Task: Look for space in Lancy, Switzerland from 1st August, 2023 to 5th August, 2023 for 1 adult in price range Rs.6000 to Rs.15000. Place can be entire place with 1  bedroom having 1 bed and 1 bathroom. Property type can be house, flat, guest house. Amenities needed are: wifi. Booking option can be shelf check-in. Required host language is English.
Action: Mouse moved to (480, 104)
Screenshot: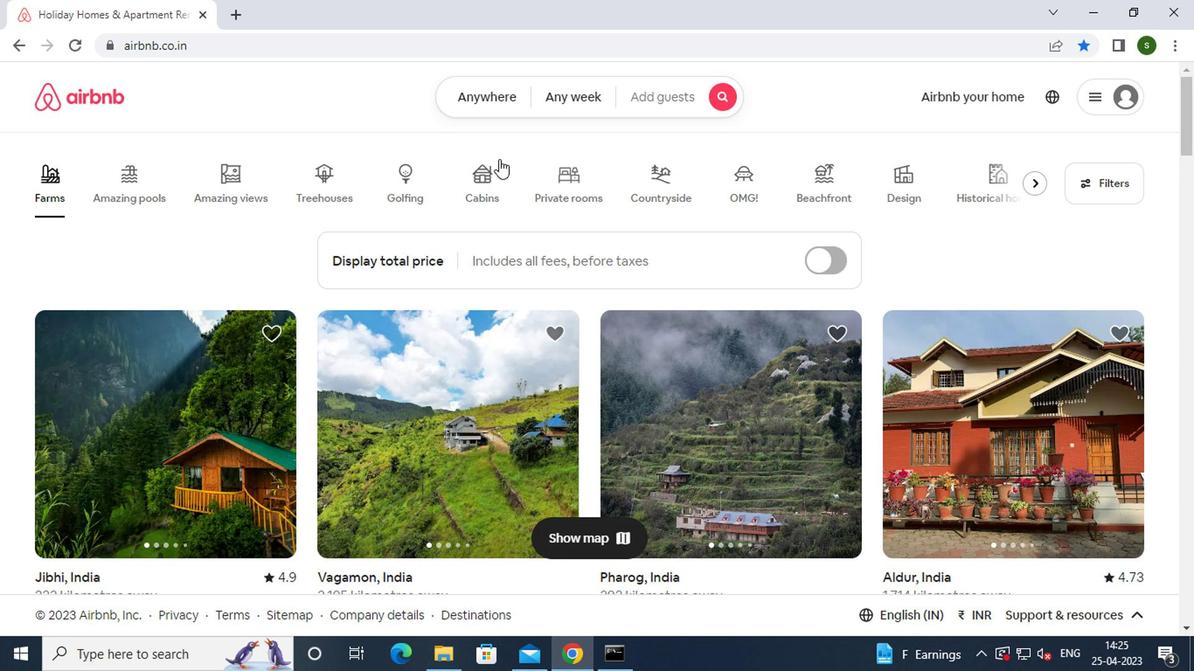 
Action: Mouse pressed left at (480, 104)
Screenshot: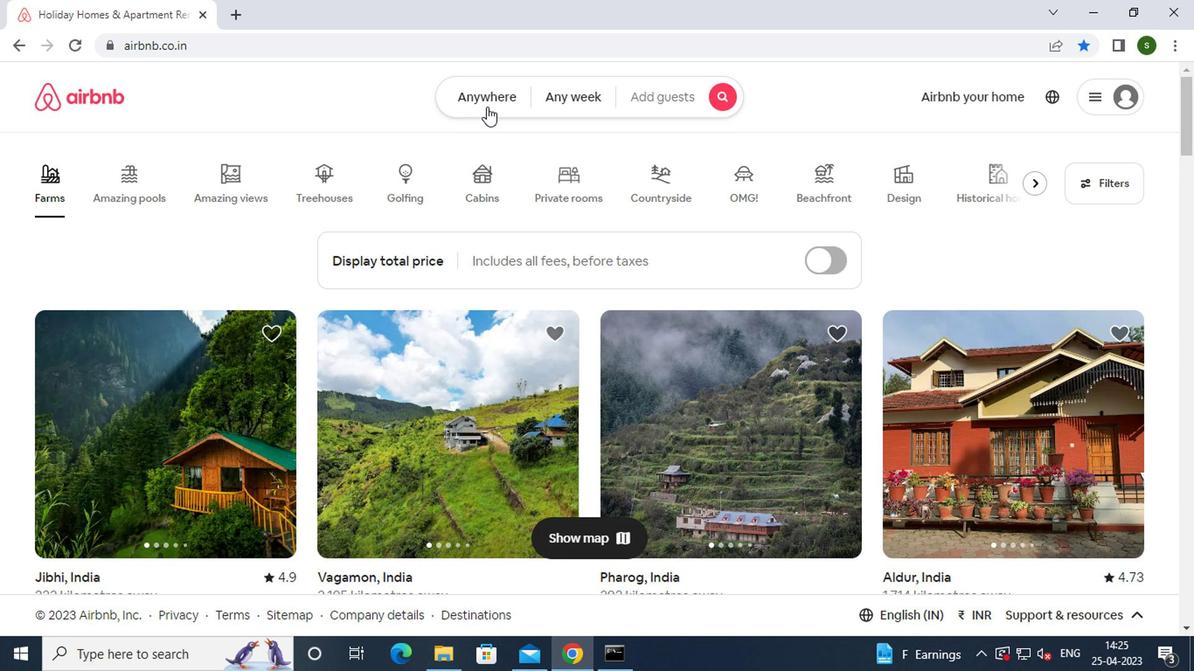 
Action: Mouse moved to (375, 164)
Screenshot: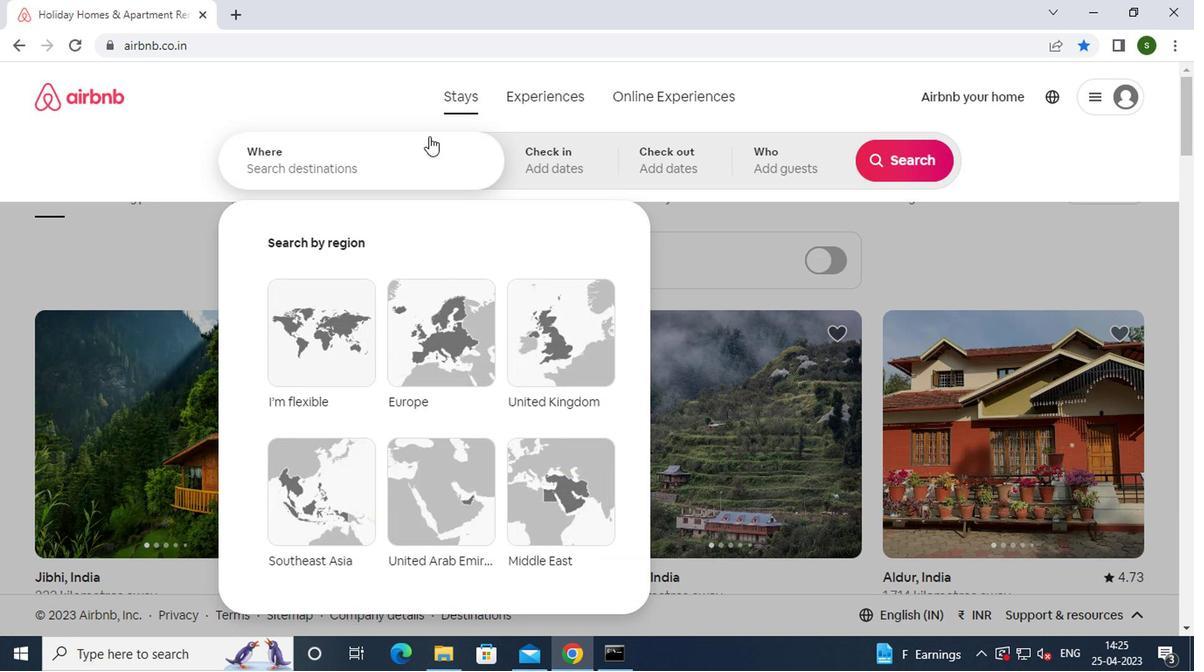 
Action: Mouse pressed left at (375, 164)
Screenshot: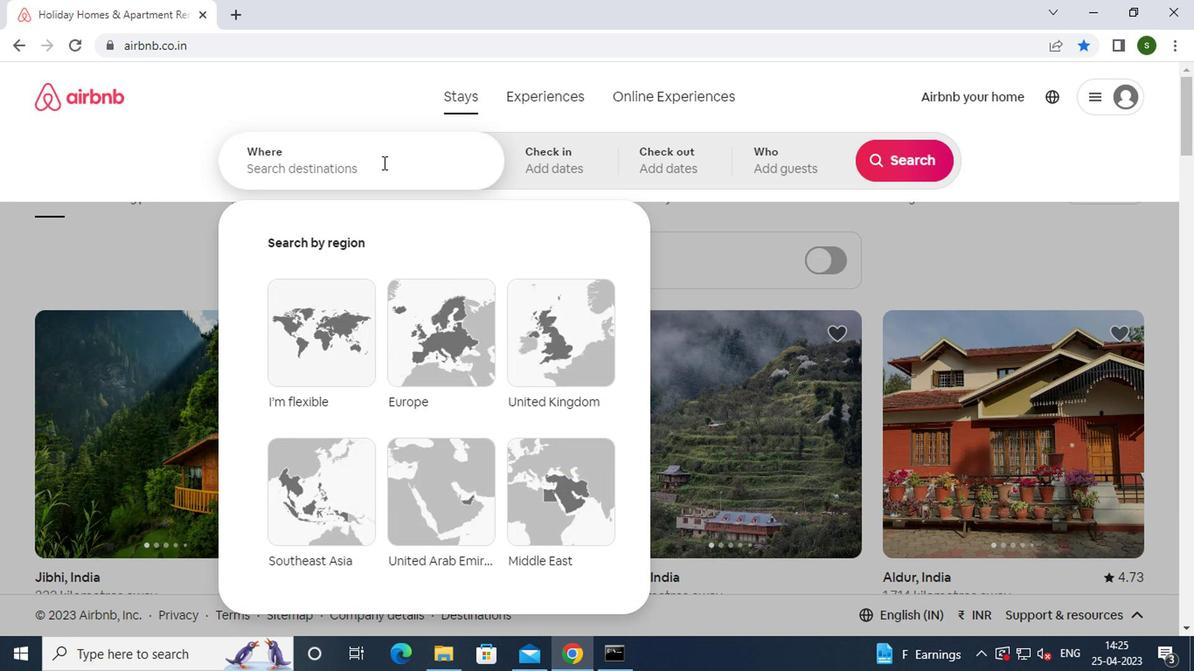 
Action: Key pressed l<Key.caps_lock>ancy,<Key.space><Key.caps_lock>s<Key.caps_lock>witzerland<Key.enter>
Screenshot: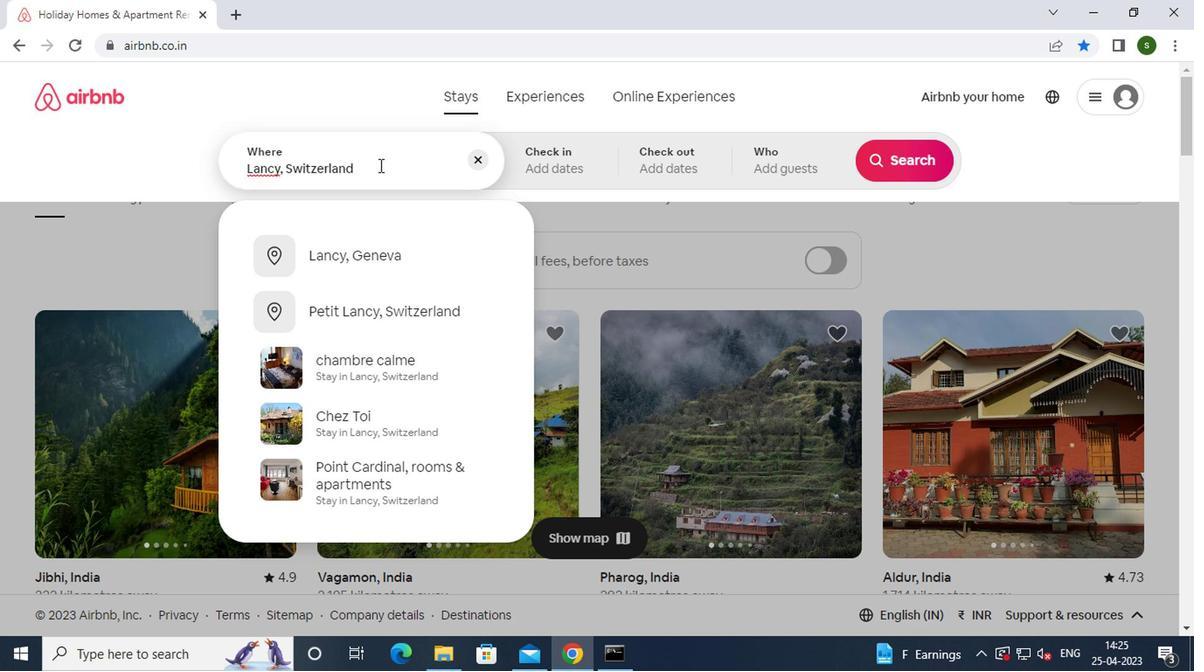 
Action: Mouse moved to (896, 309)
Screenshot: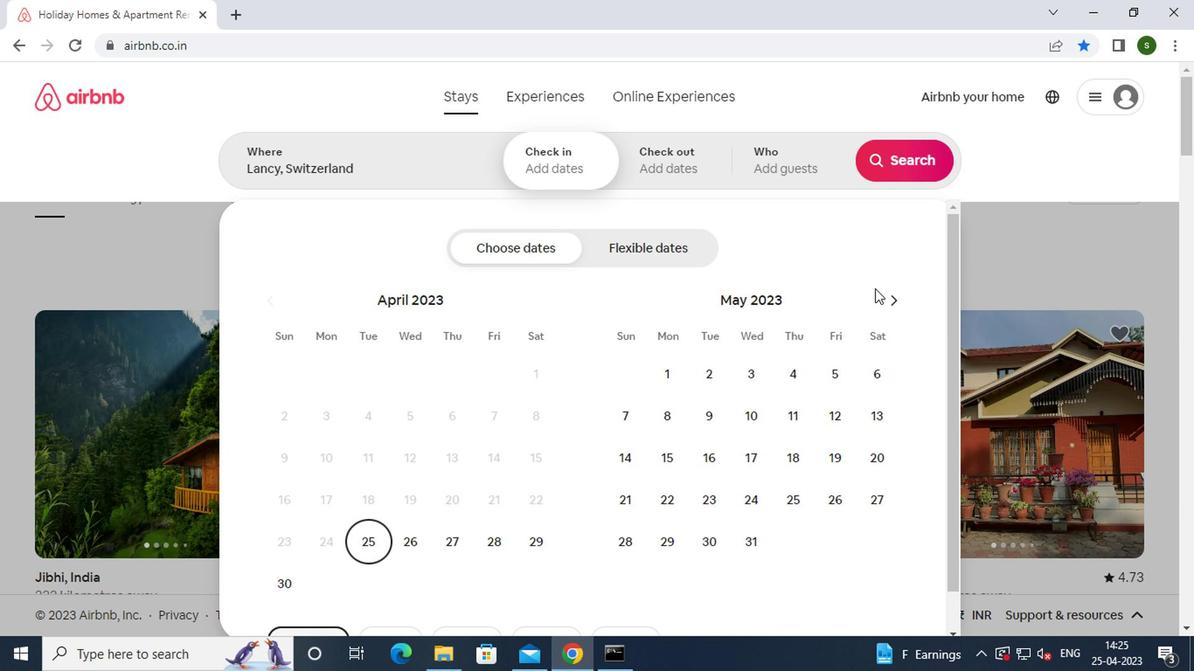 
Action: Mouse pressed left at (896, 309)
Screenshot: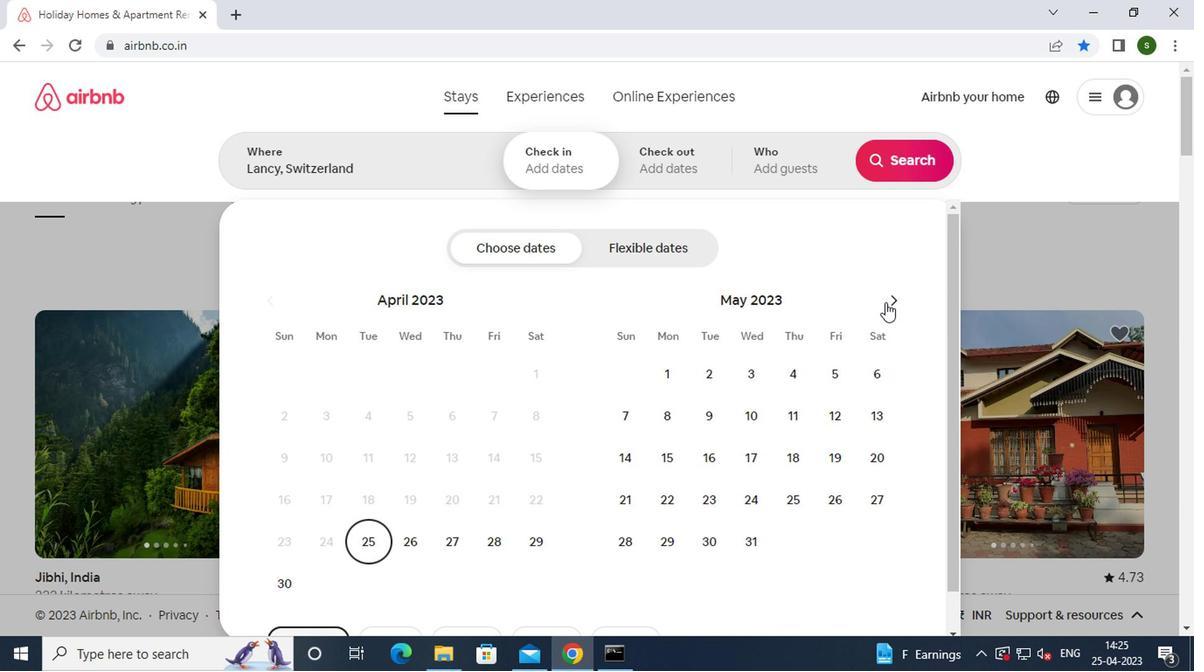 
Action: Mouse moved to (896, 306)
Screenshot: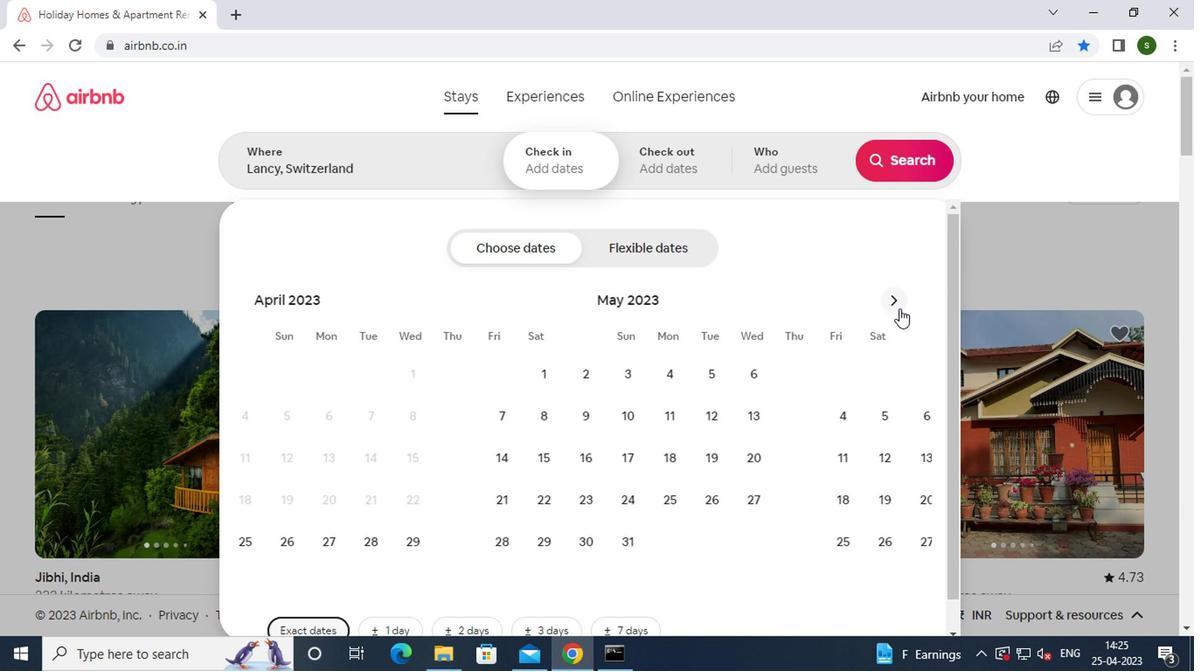 
Action: Mouse pressed left at (896, 306)
Screenshot: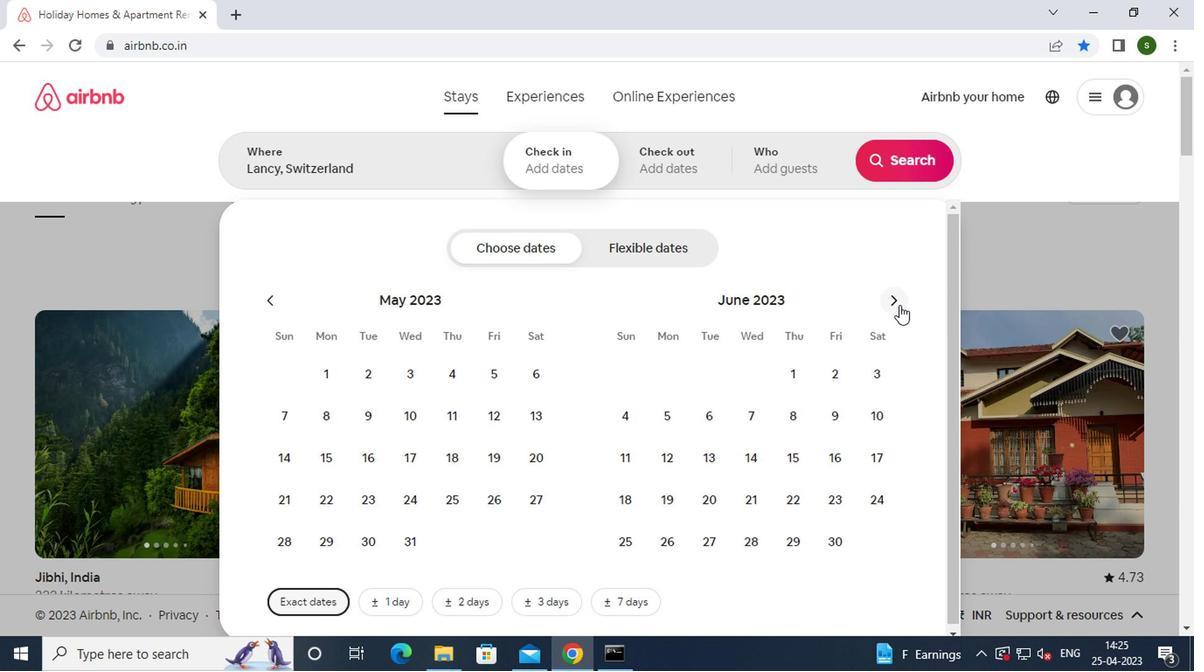 
Action: Mouse pressed left at (896, 306)
Screenshot: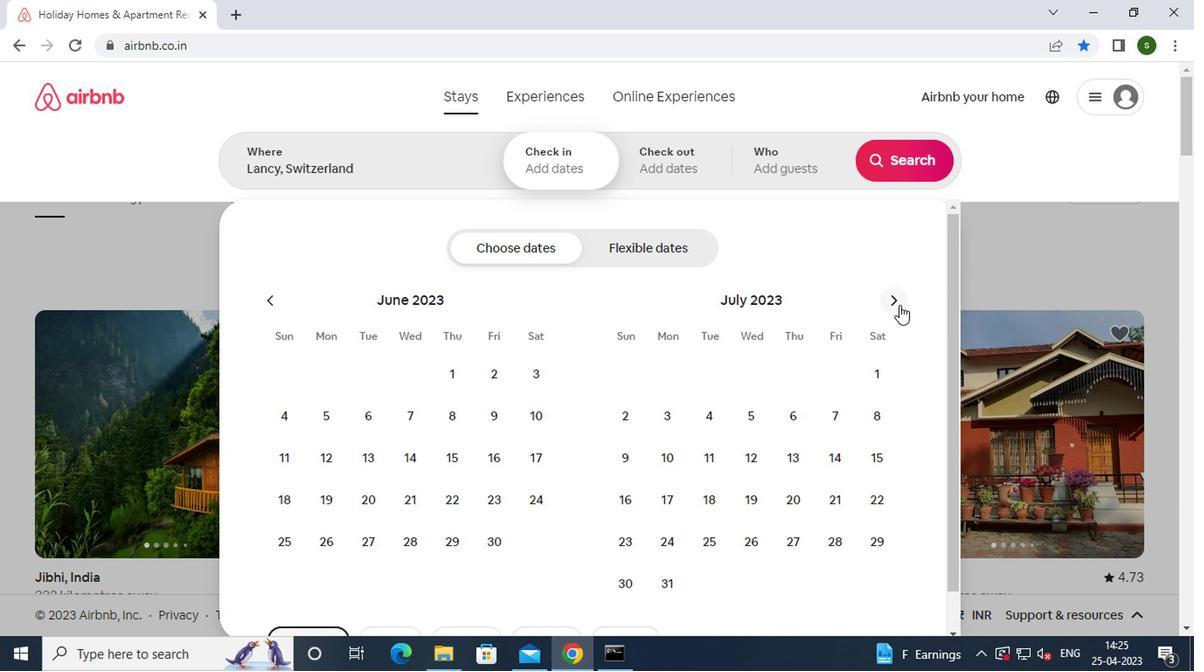 
Action: Mouse moved to (717, 373)
Screenshot: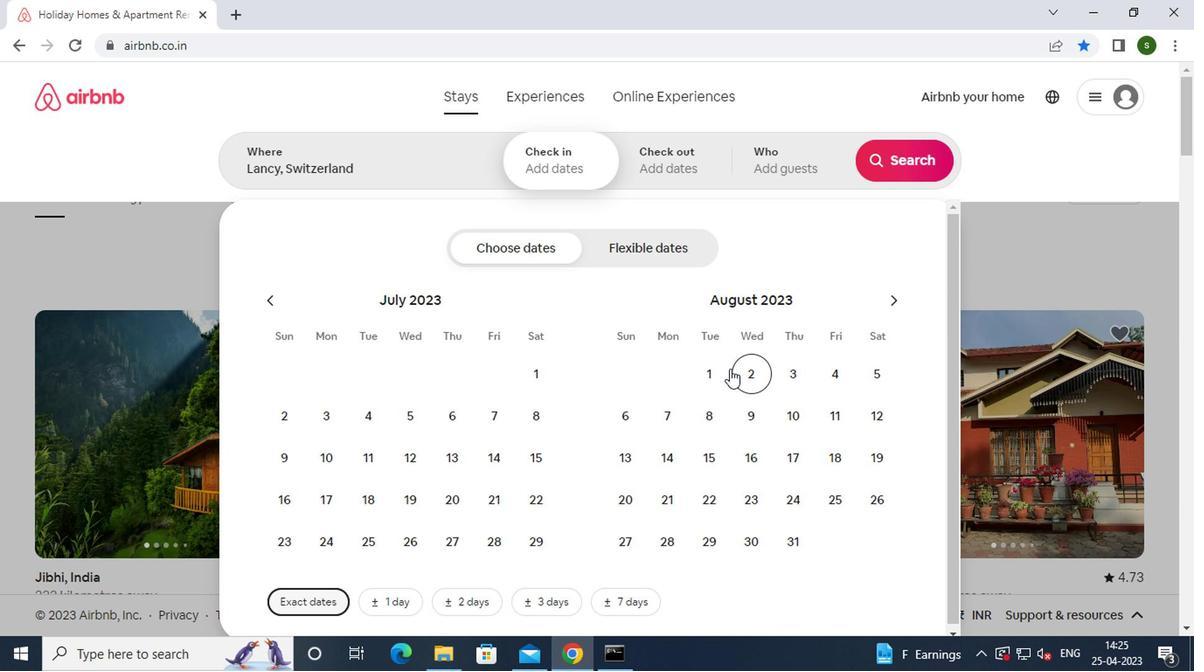 
Action: Mouse pressed left at (717, 373)
Screenshot: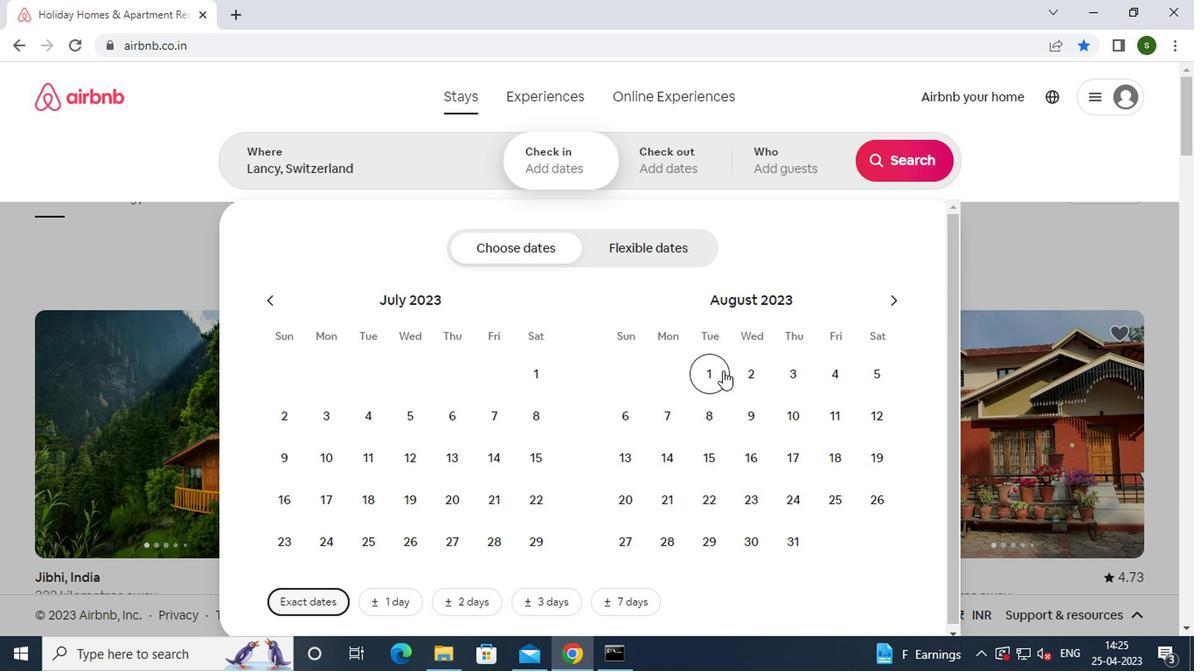 
Action: Mouse moved to (886, 375)
Screenshot: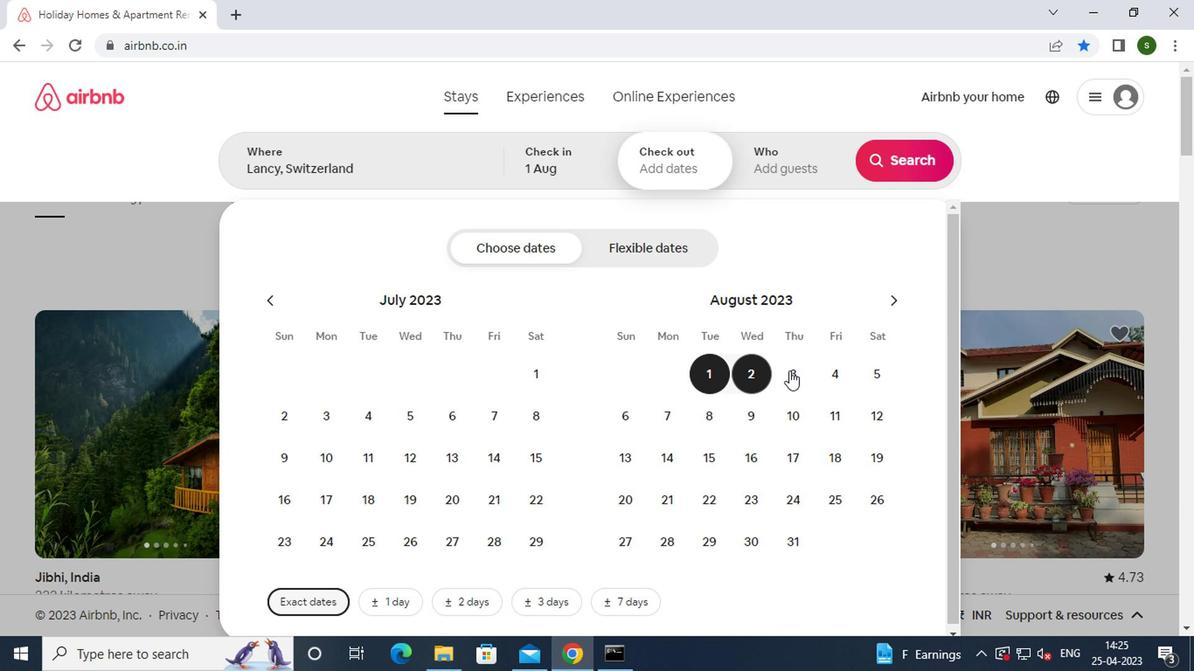 
Action: Mouse pressed left at (886, 375)
Screenshot: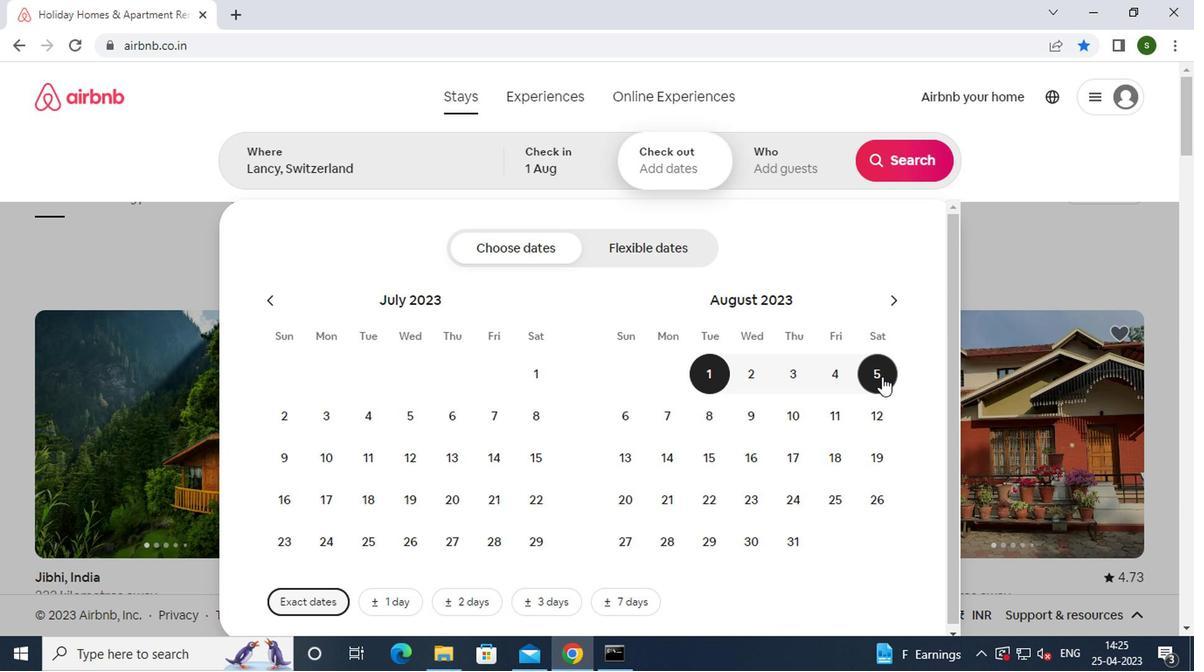 
Action: Mouse moved to (805, 175)
Screenshot: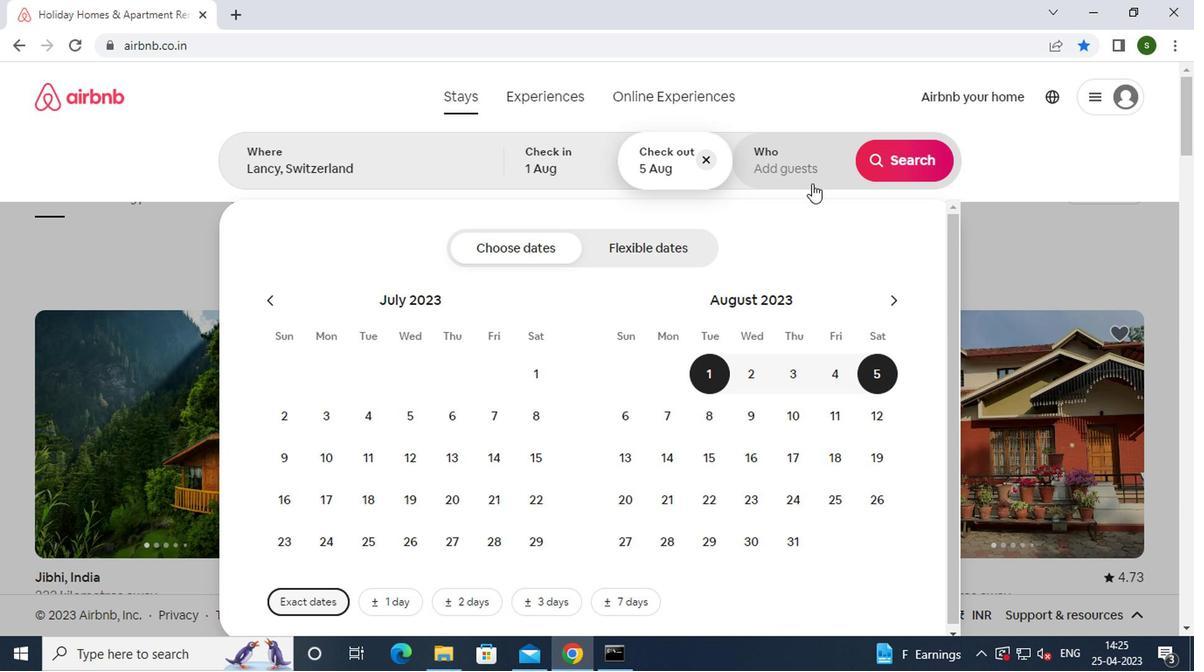 
Action: Mouse pressed left at (805, 175)
Screenshot: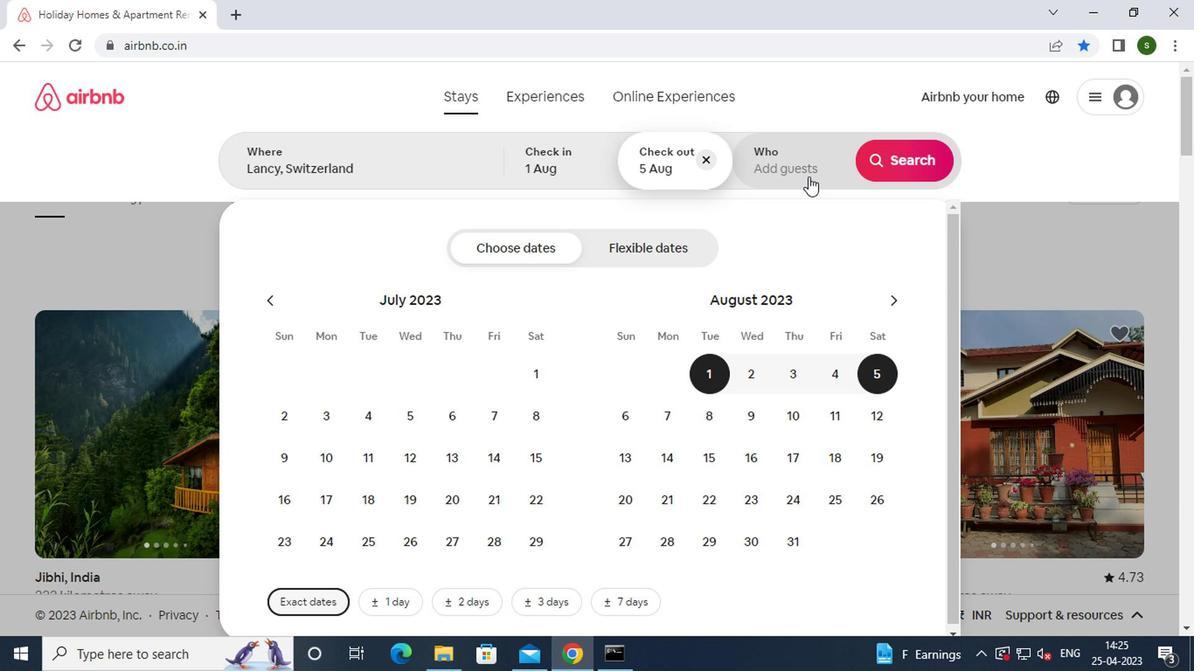 
Action: Mouse moved to (901, 251)
Screenshot: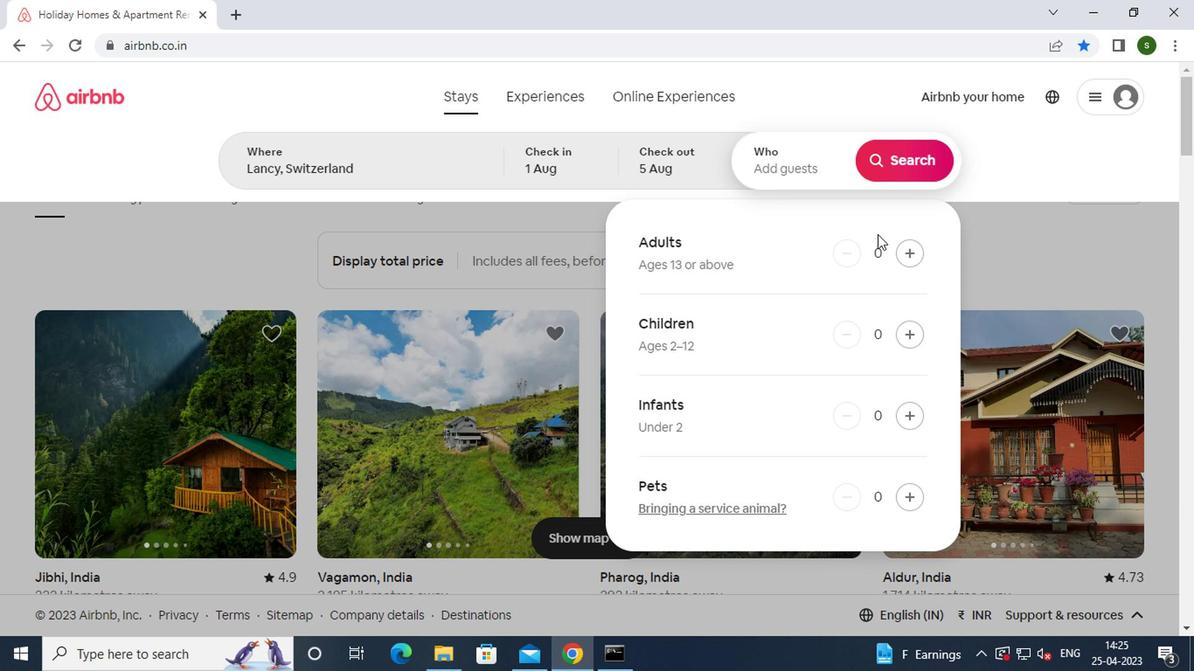 
Action: Mouse pressed left at (901, 251)
Screenshot: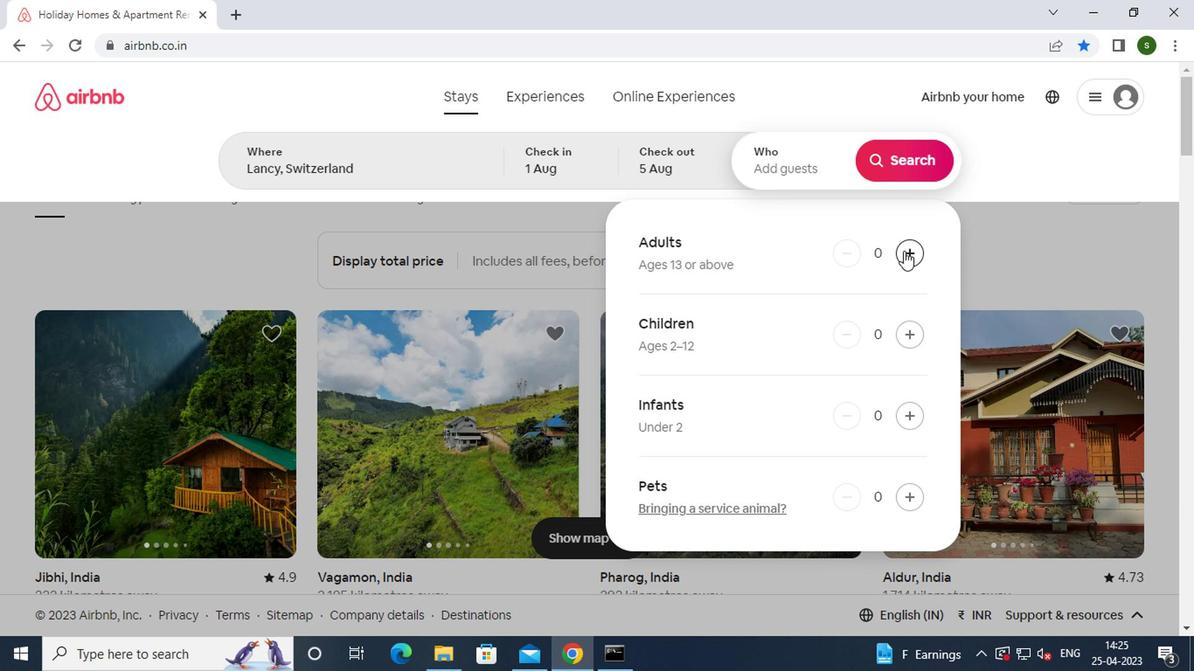 
Action: Mouse moved to (893, 166)
Screenshot: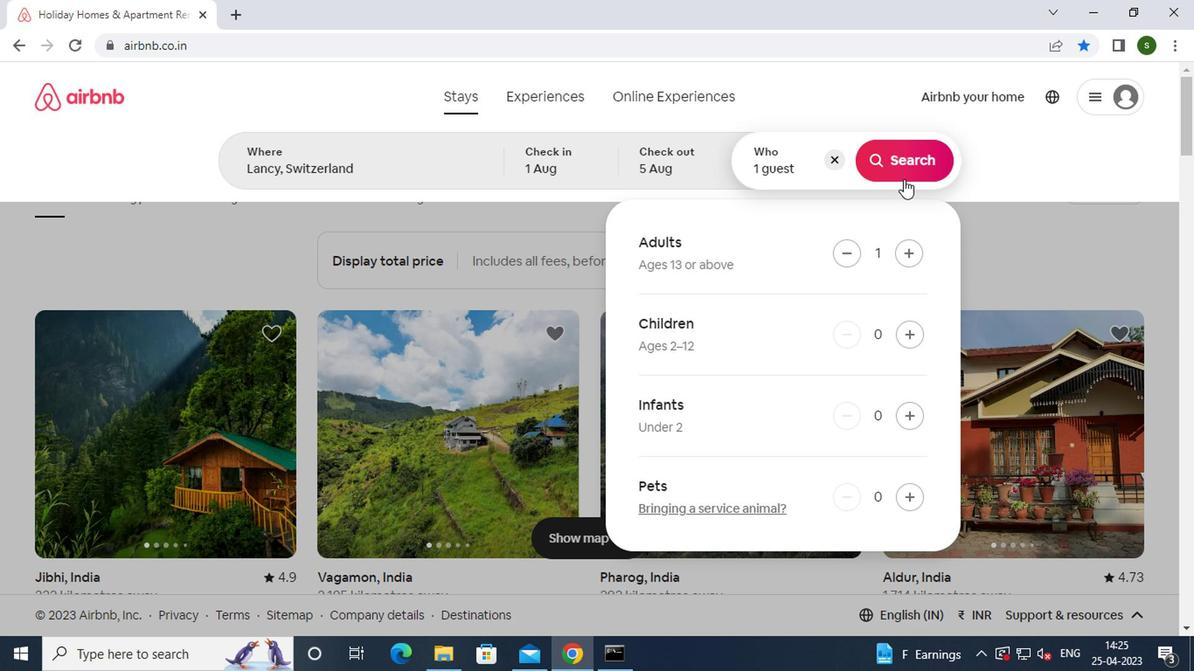 
Action: Mouse pressed left at (893, 166)
Screenshot: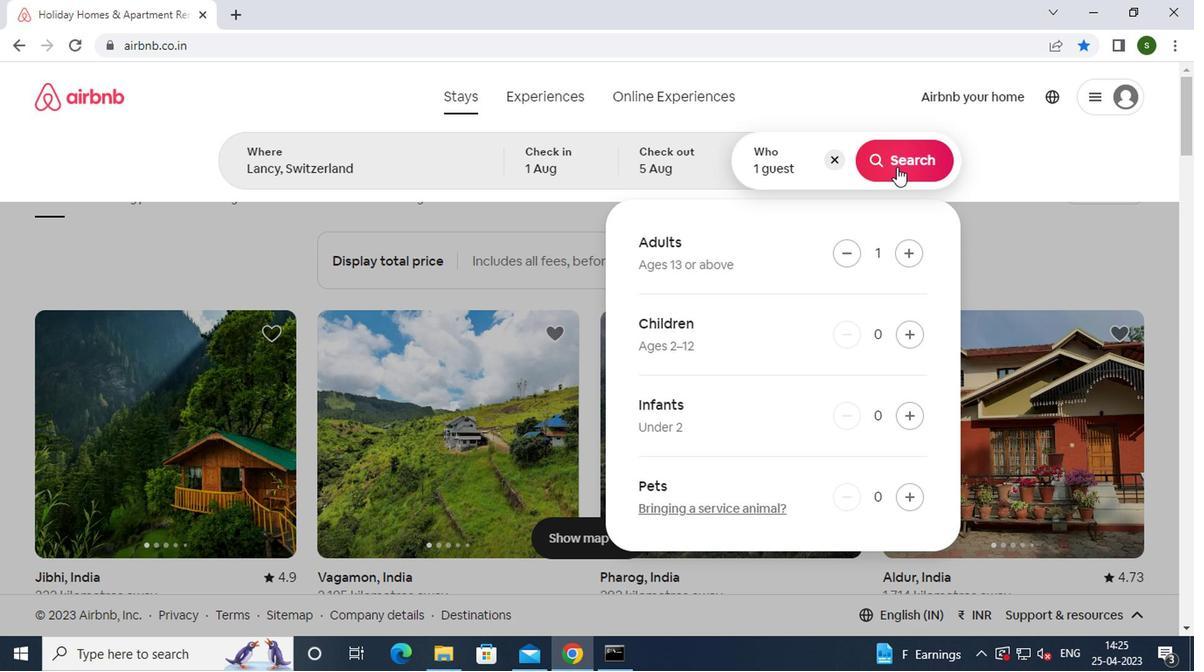 
Action: Mouse moved to (1109, 159)
Screenshot: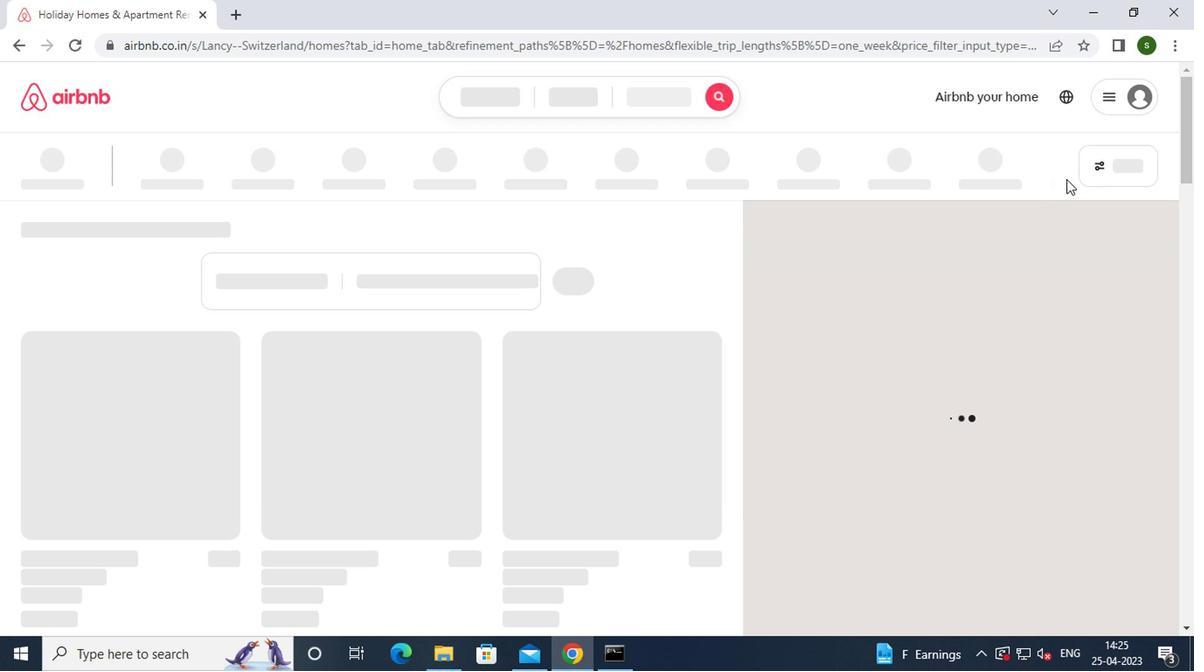 
Action: Mouse pressed left at (1109, 159)
Screenshot: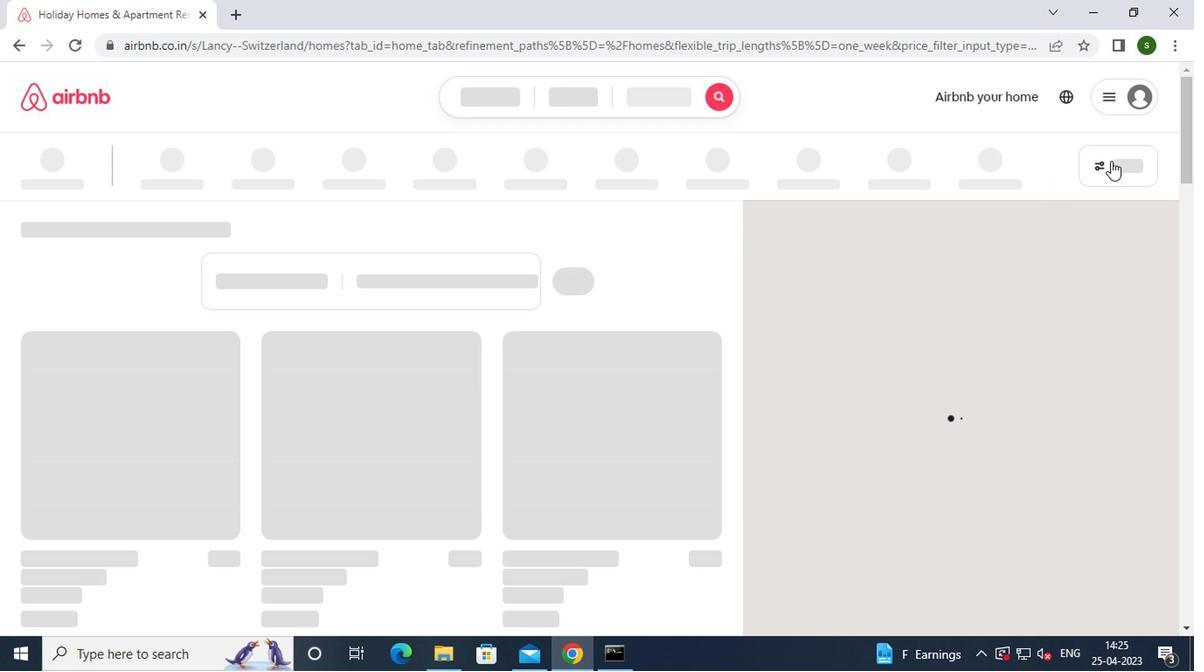 
Action: Mouse moved to (1117, 159)
Screenshot: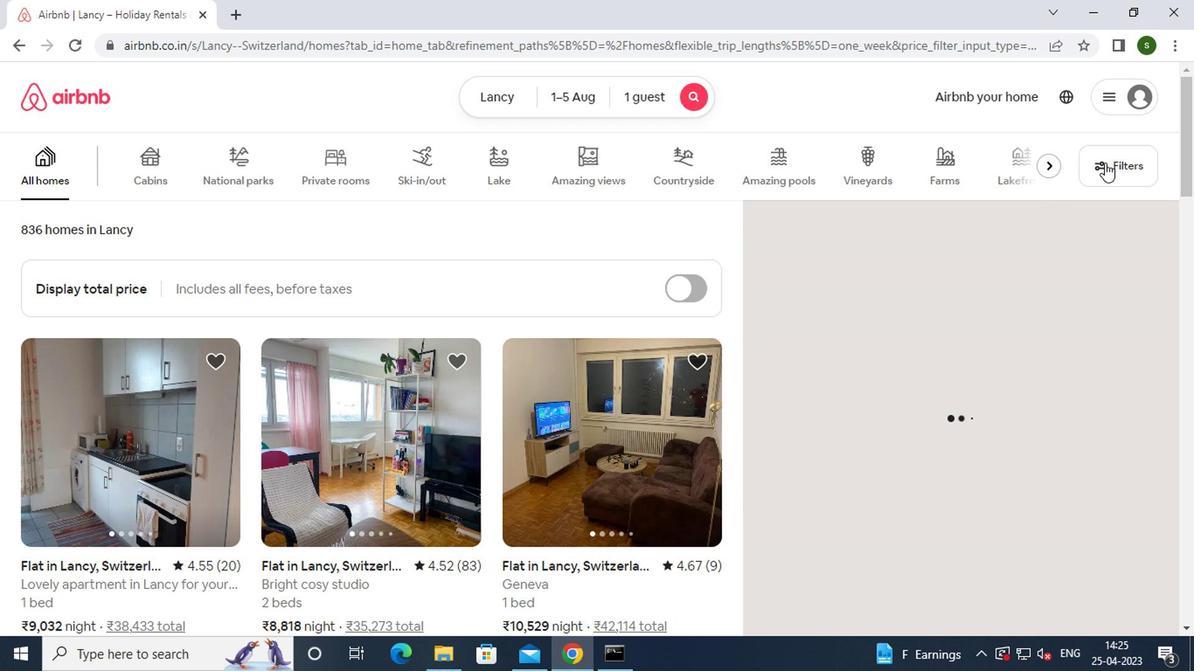 
Action: Mouse pressed left at (1117, 159)
Screenshot: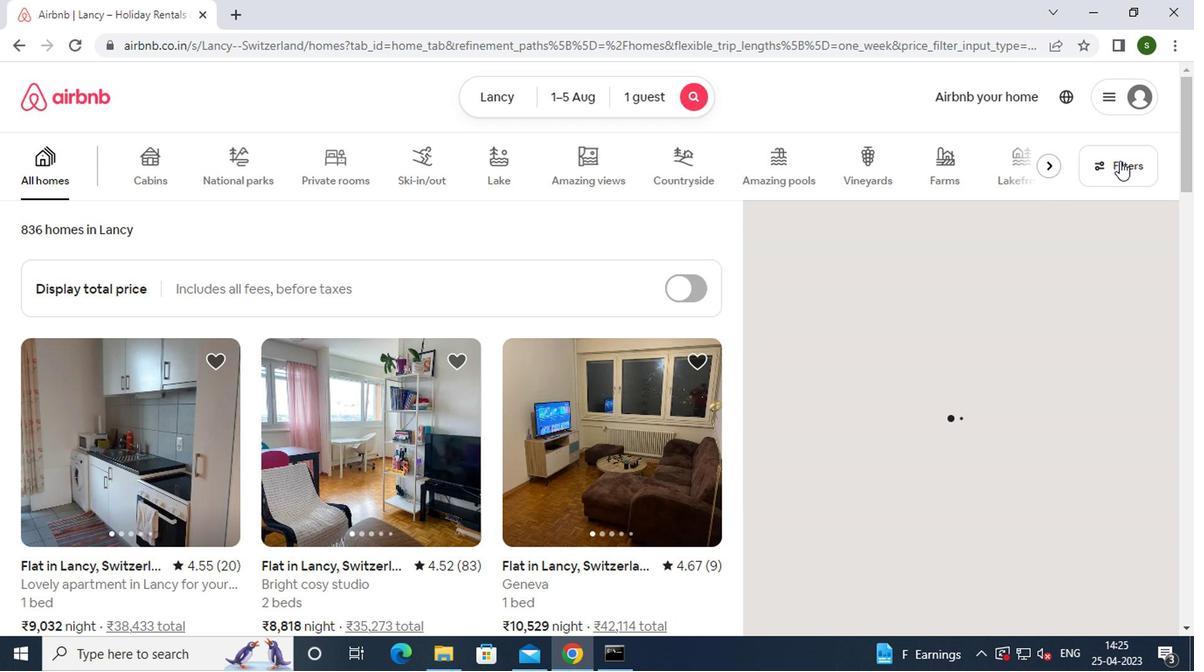 
Action: Mouse moved to (481, 383)
Screenshot: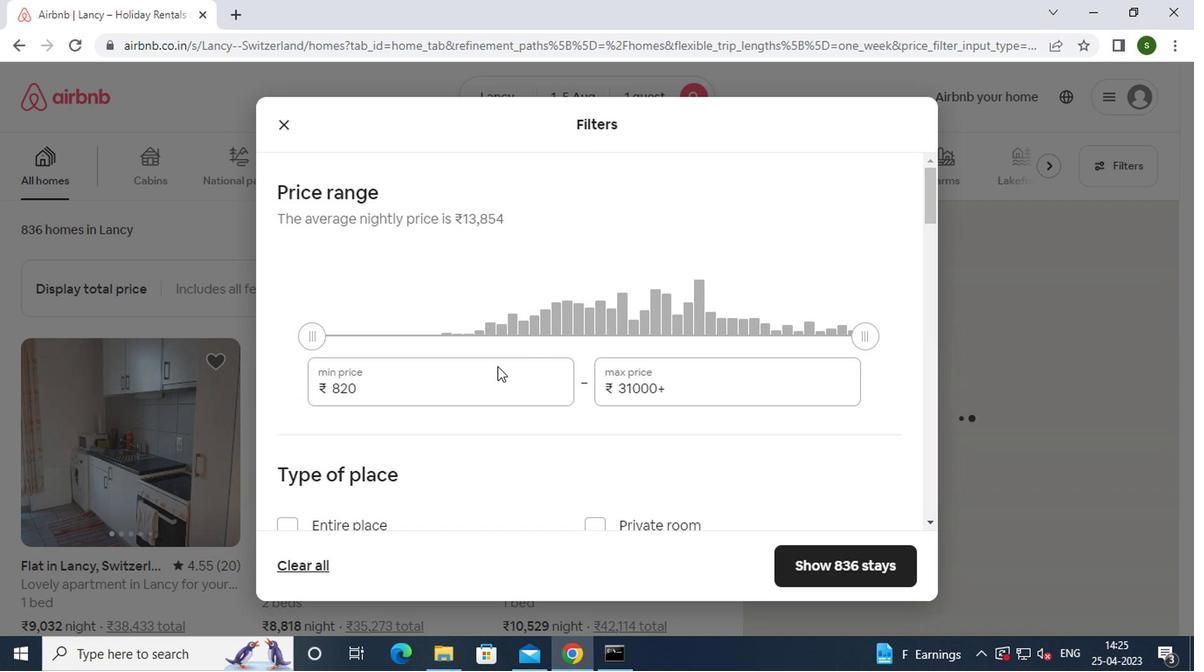 
Action: Mouse pressed left at (481, 383)
Screenshot: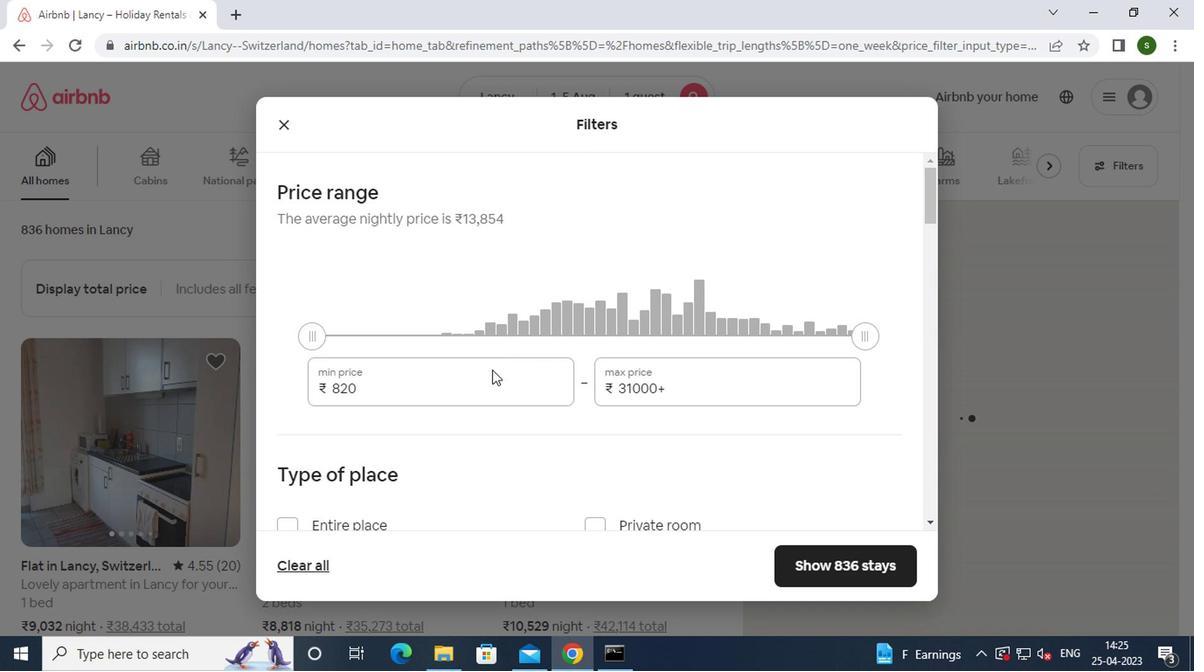
Action: Key pressed <Key.backspace><Key.backspace><Key.backspace><Key.backspace><Key.backspace><Key.backspace><Key.backspace><Key.backspace><Key.backspace><Key.backspace><Key.backspace><Key.backspace>6000
Screenshot: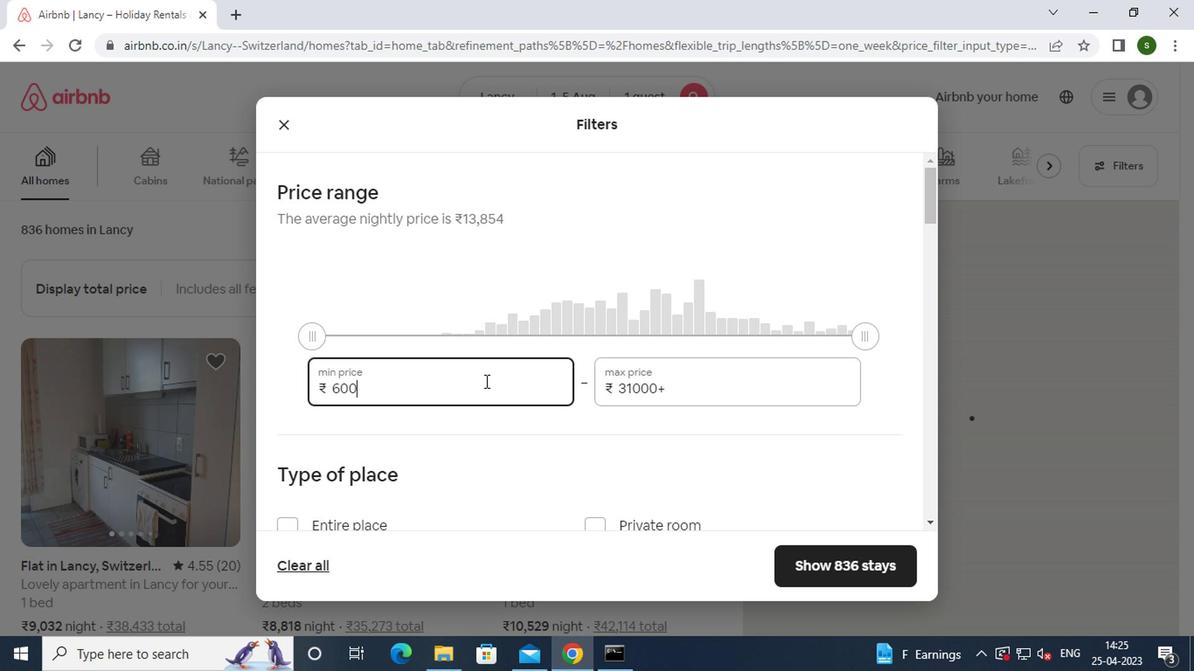 
Action: Mouse moved to (687, 391)
Screenshot: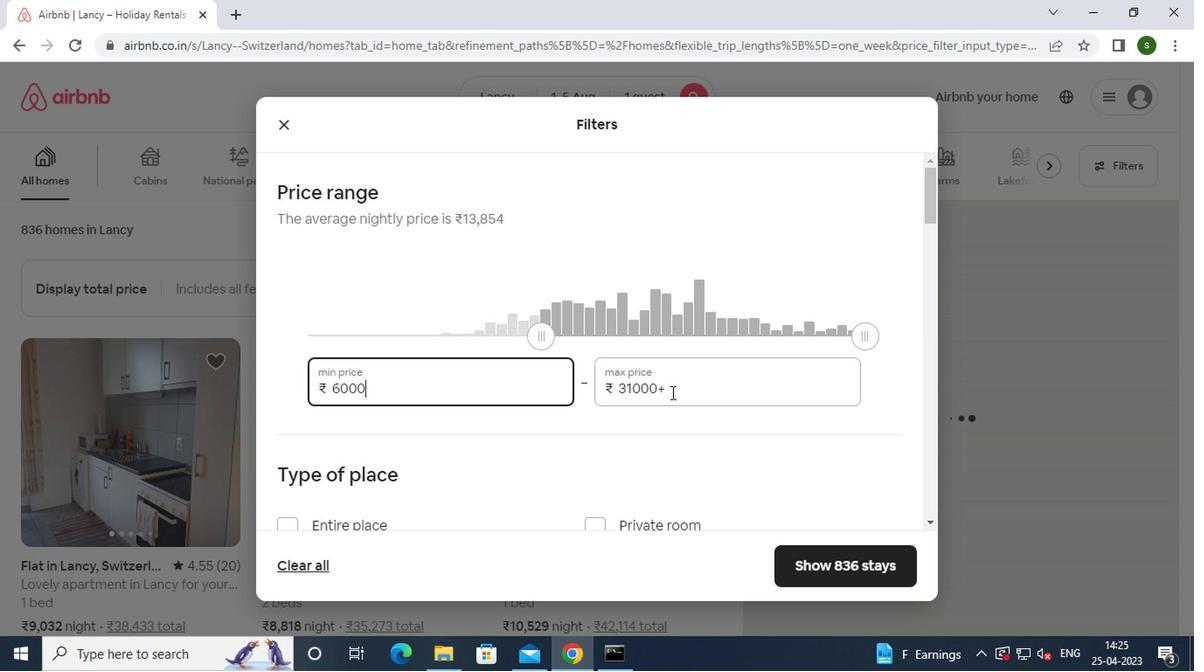 
Action: Mouse pressed left at (687, 391)
Screenshot: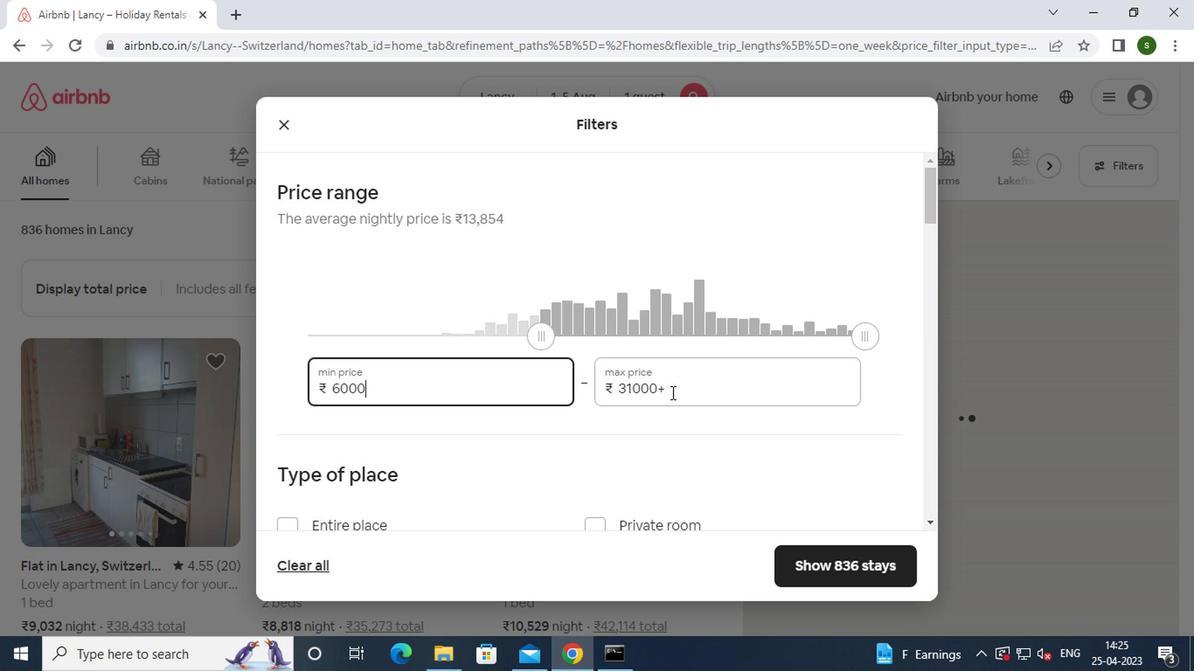 
Action: Key pressed <Key.backspace><Key.backspace><Key.backspace><Key.backspace><Key.backspace><Key.backspace><Key.backspace><Key.backspace><Key.backspace><Key.backspace><Key.backspace><Key.backspace>15000
Screenshot: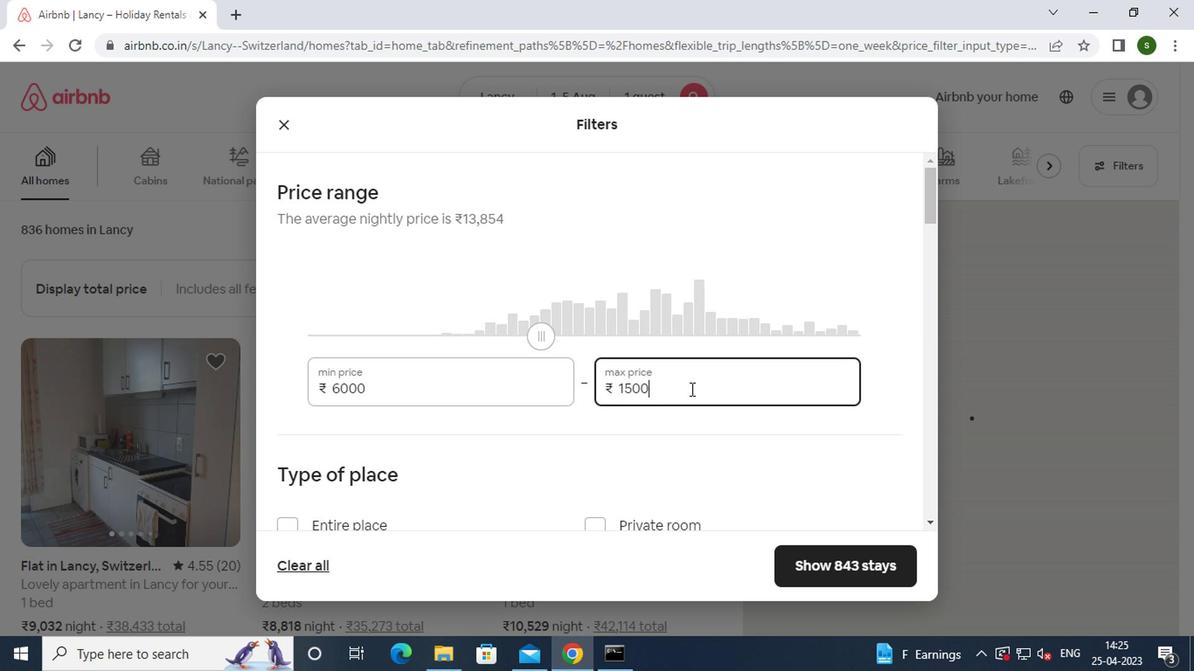 
Action: Mouse moved to (526, 452)
Screenshot: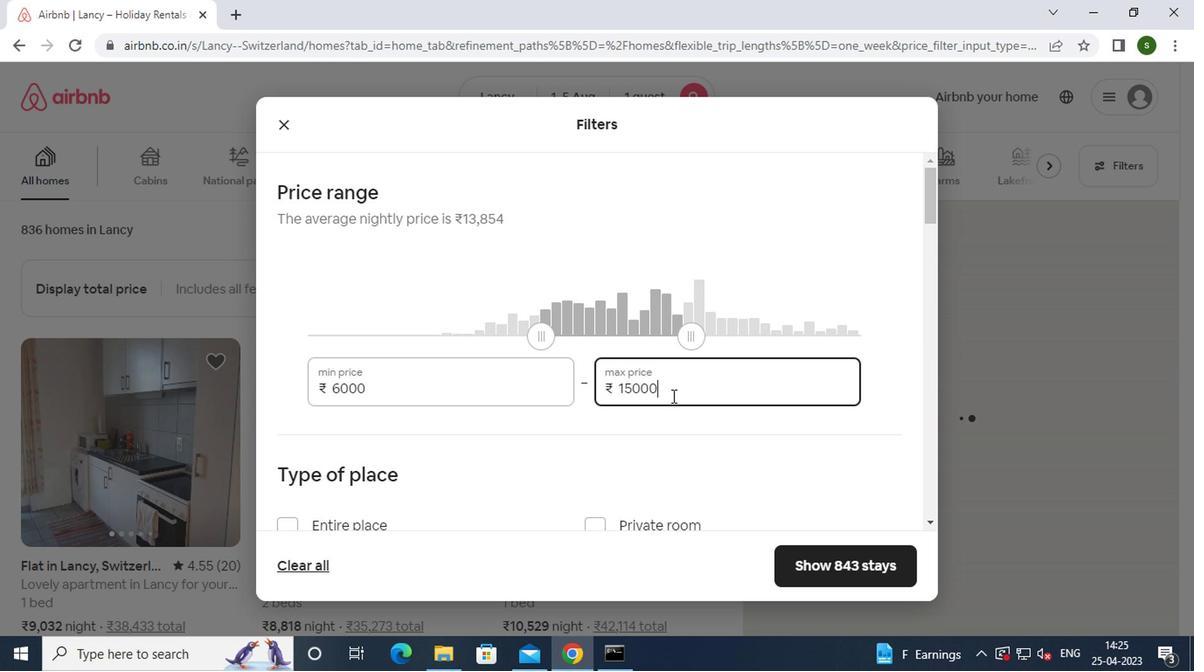 
Action: Mouse scrolled (526, 450) with delta (0, -1)
Screenshot: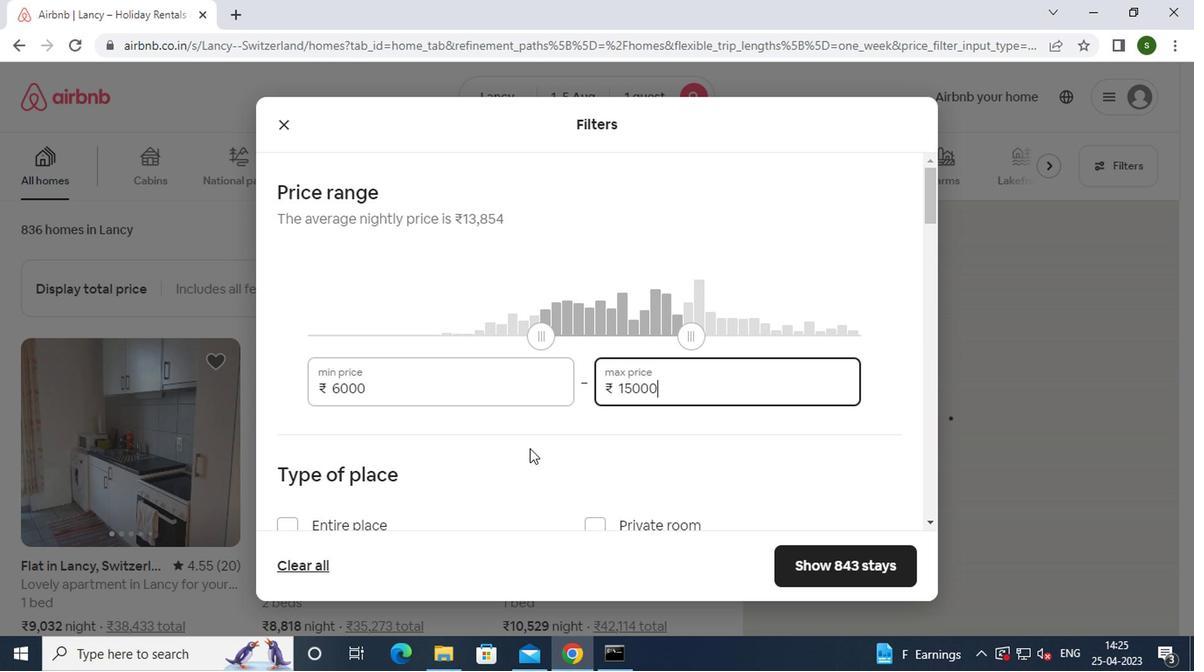 
Action: Mouse scrolled (526, 450) with delta (0, -1)
Screenshot: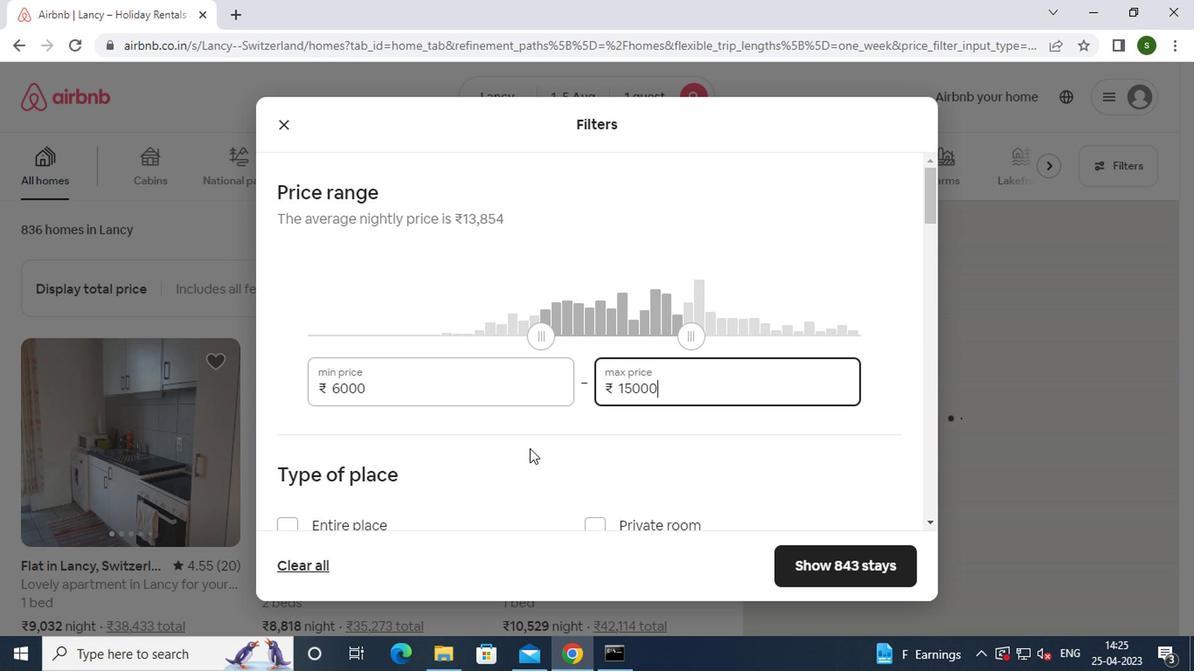 
Action: Mouse scrolled (526, 450) with delta (0, -1)
Screenshot: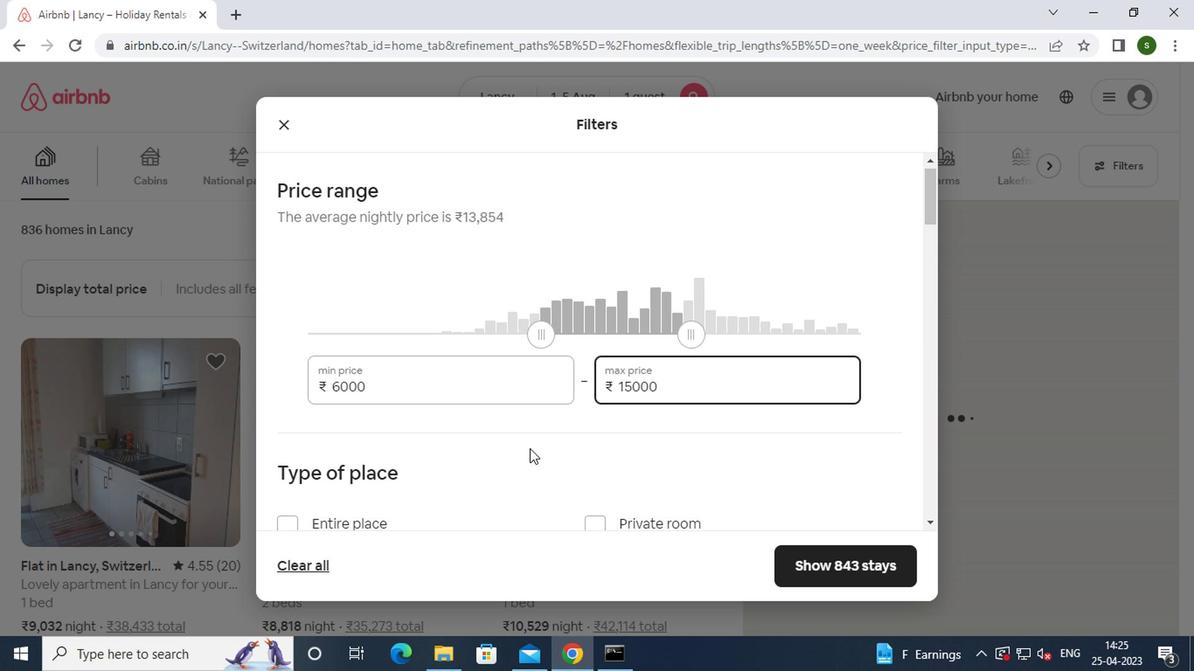 
Action: Mouse moved to (293, 274)
Screenshot: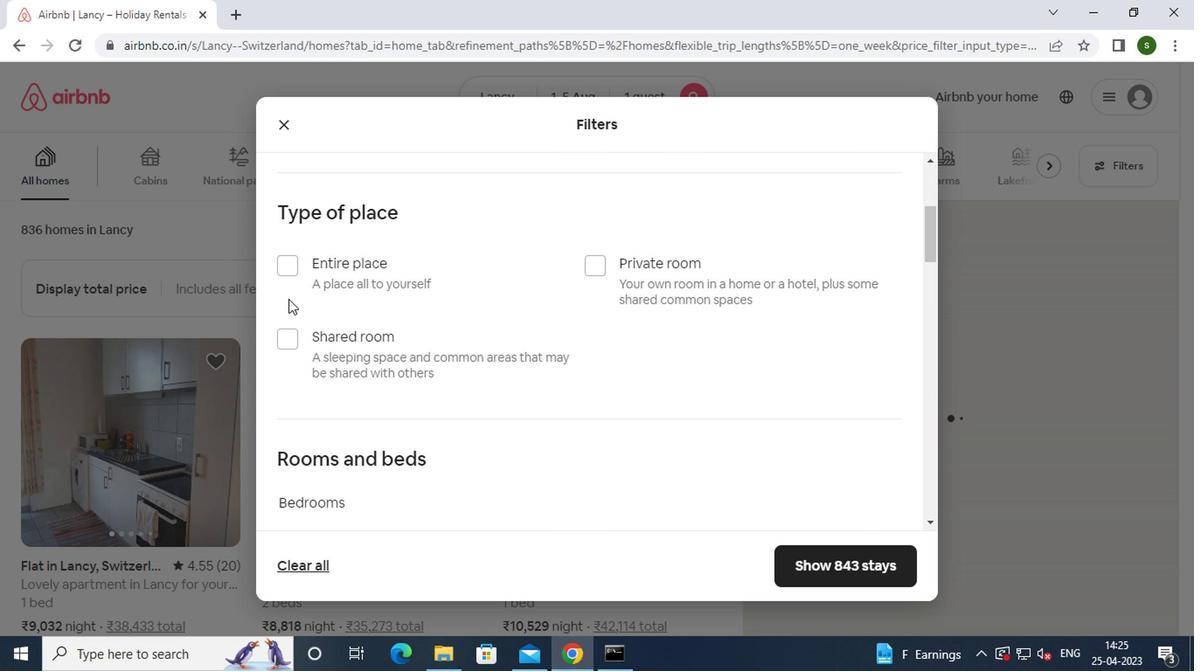 
Action: Mouse pressed left at (293, 274)
Screenshot: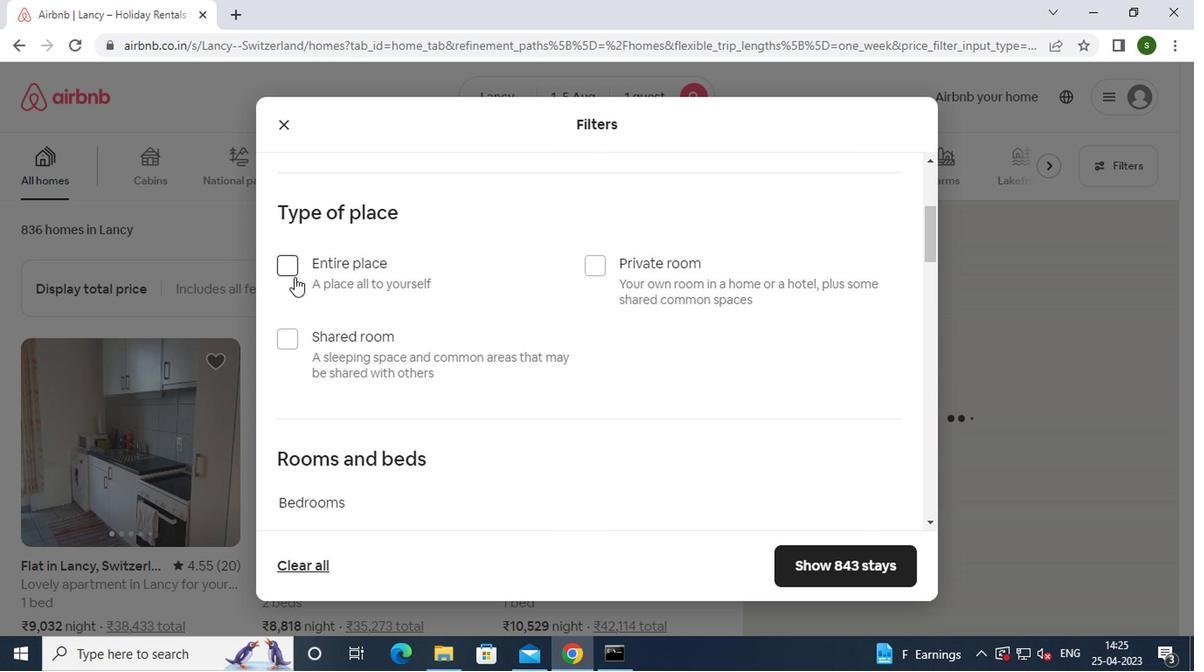 
Action: Mouse moved to (459, 317)
Screenshot: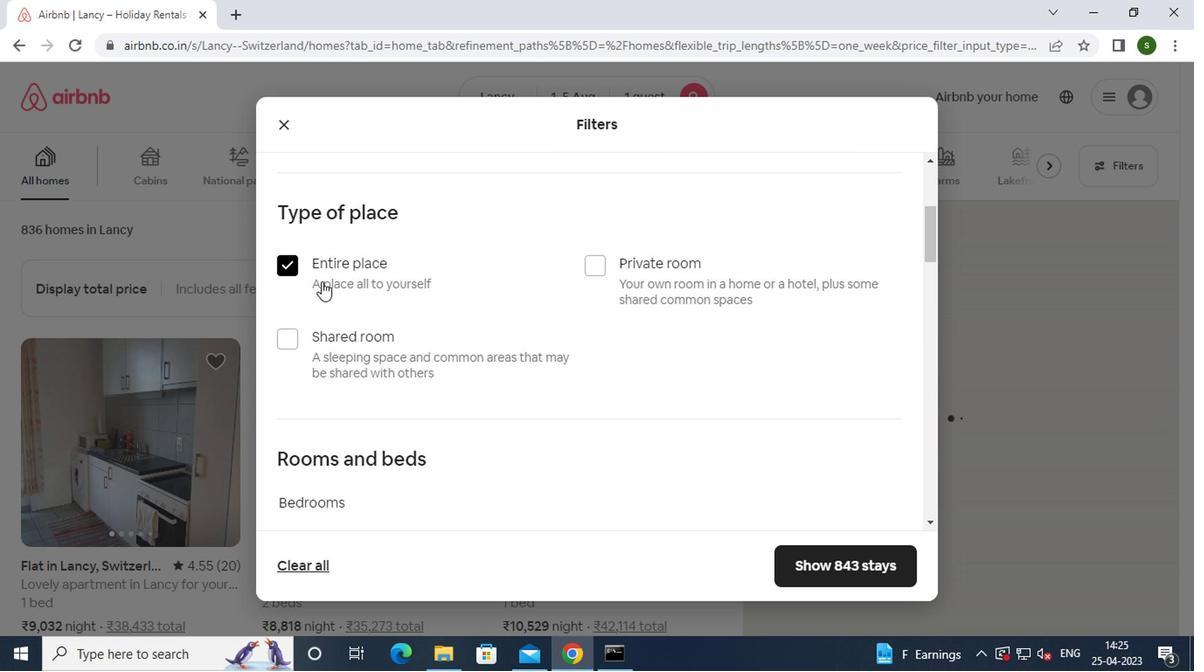 
Action: Mouse scrolled (459, 316) with delta (0, -1)
Screenshot: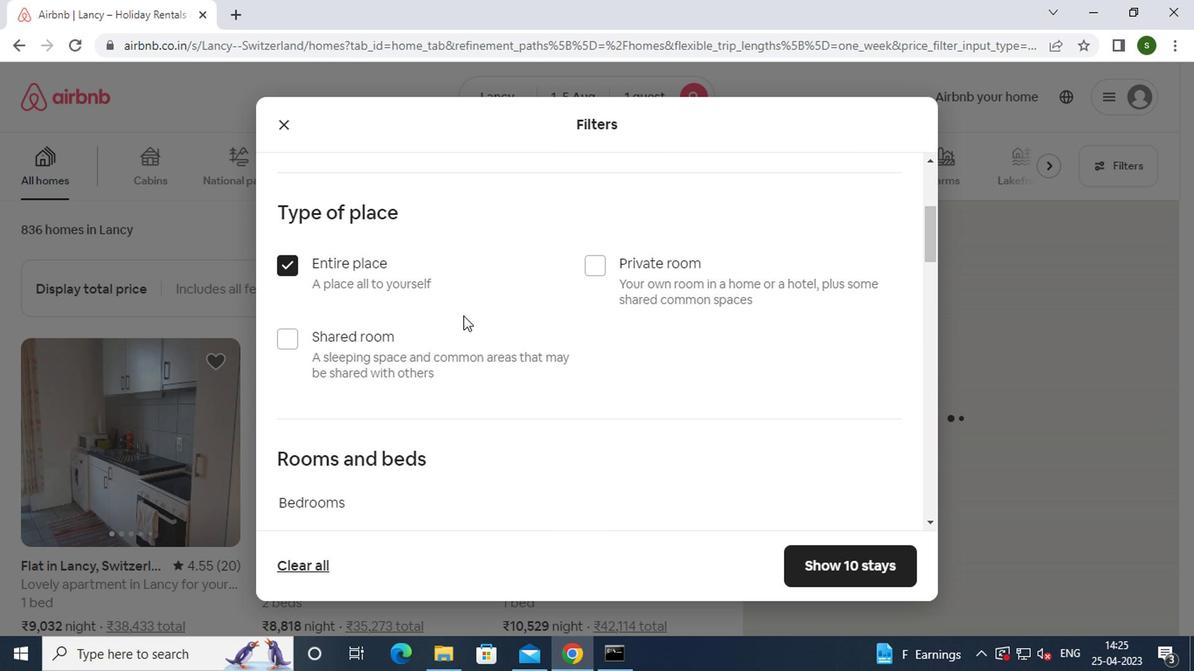 
Action: Mouse scrolled (459, 316) with delta (0, -1)
Screenshot: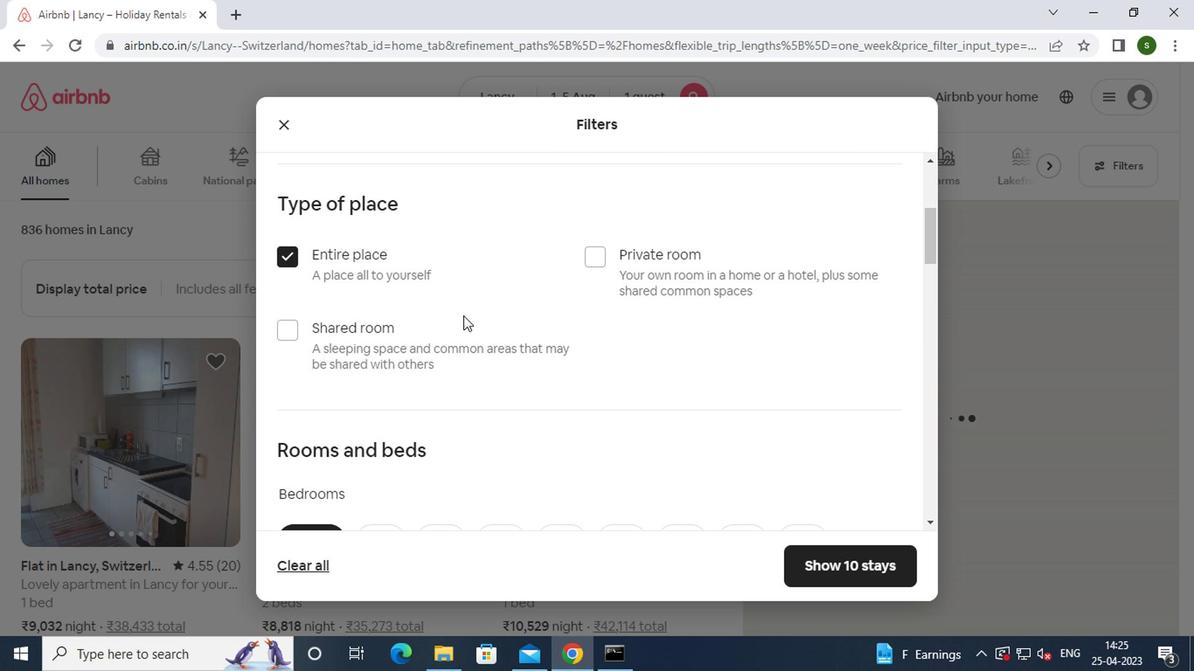 
Action: Mouse scrolled (459, 316) with delta (0, -1)
Screenshot: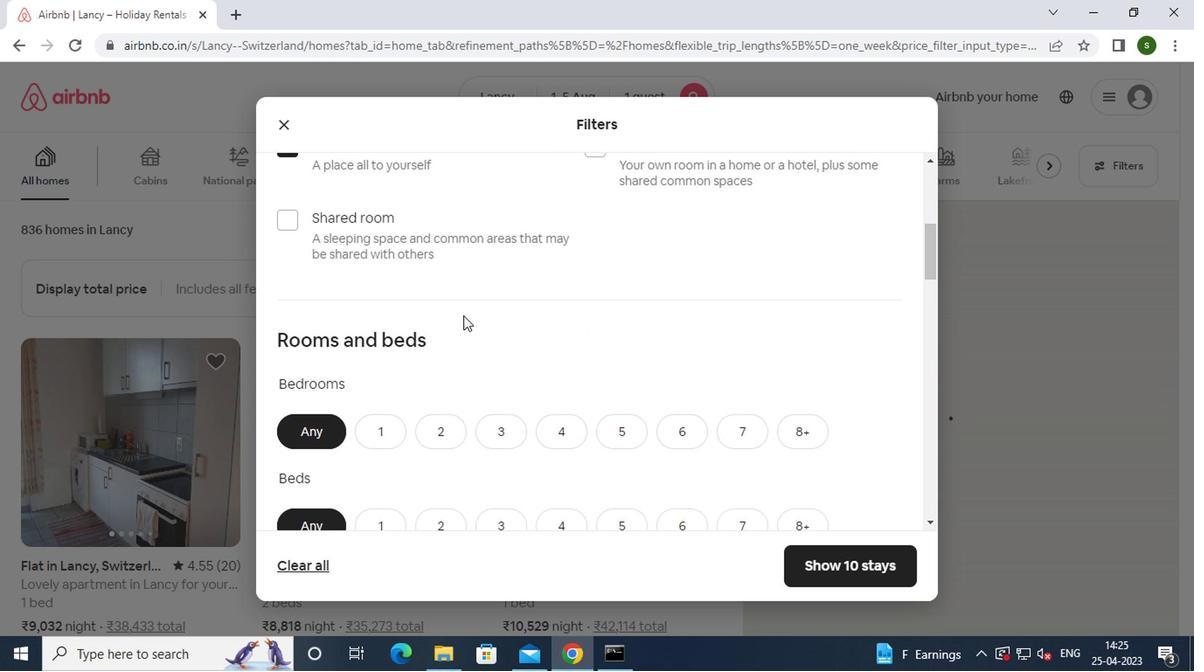 
Action: Mouse moved to (382, 291)
Screenshot: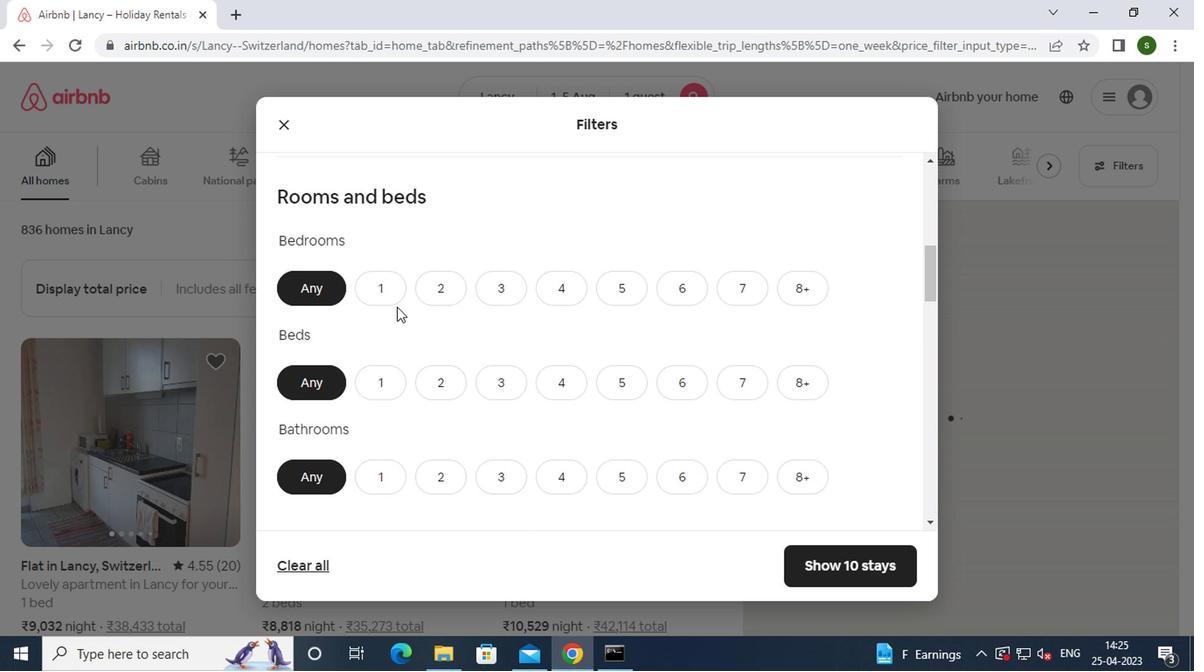 
Action: Mouse pressed left at (382, 291)
Screenshot: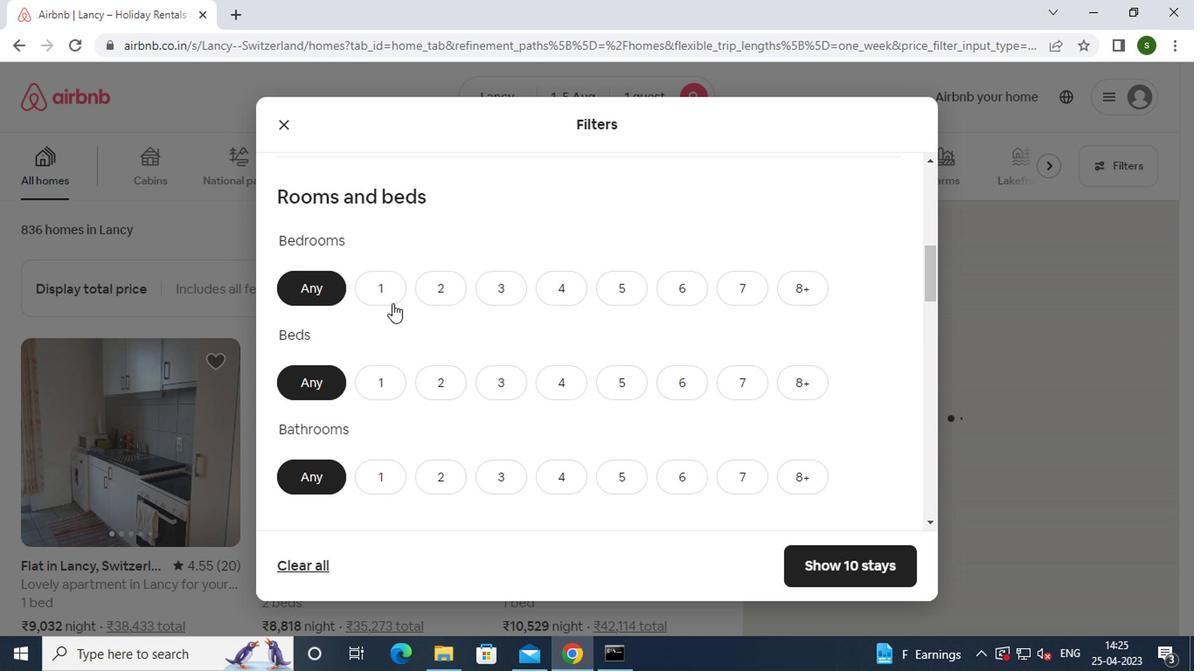 
Action: Mouse moved to (375, 371)
Screenshot: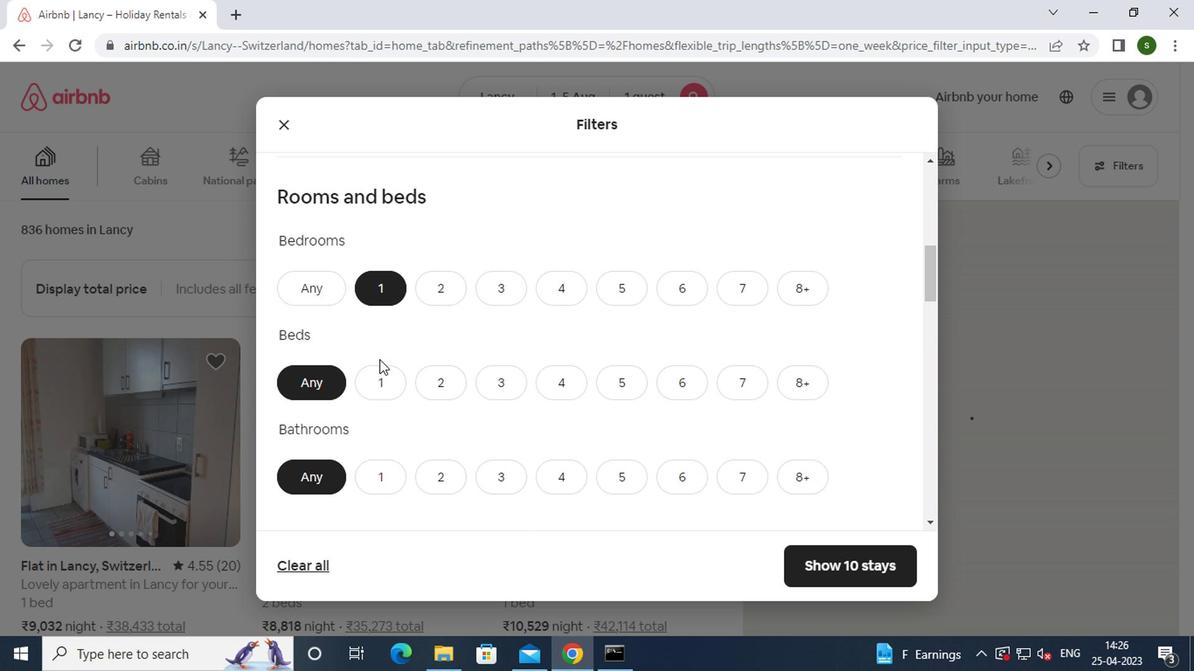 
Action: Mouse pressed left at (375, 371)
Screenshot: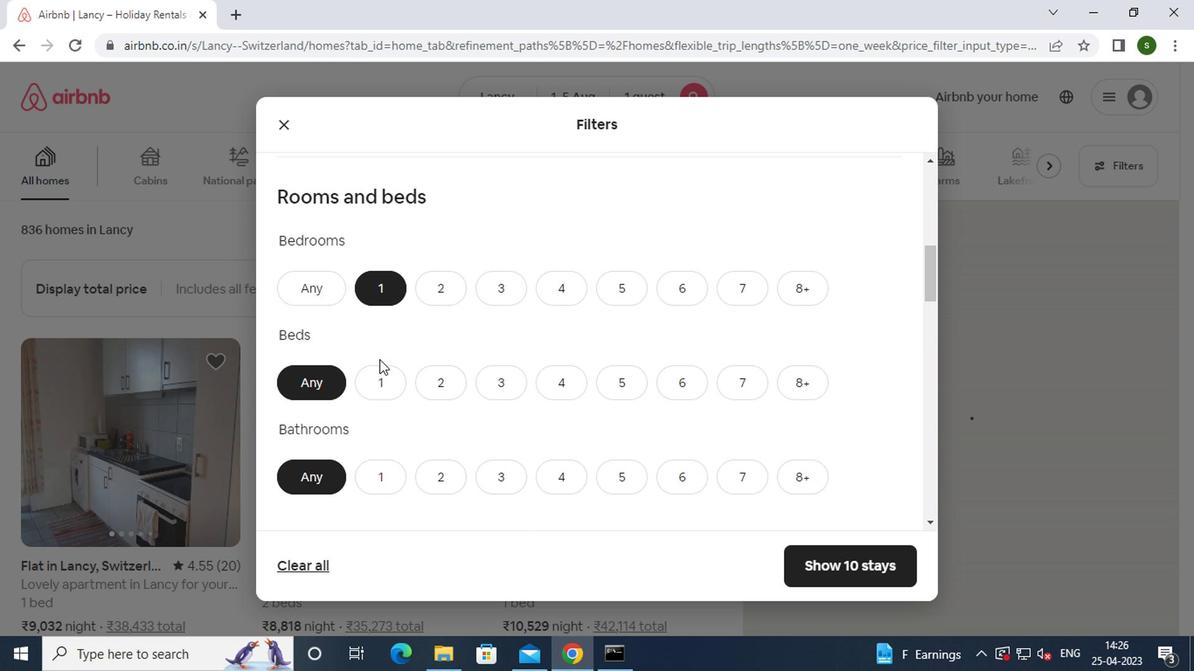 
Action: Mouse moved to (375, 464)
Screenshot: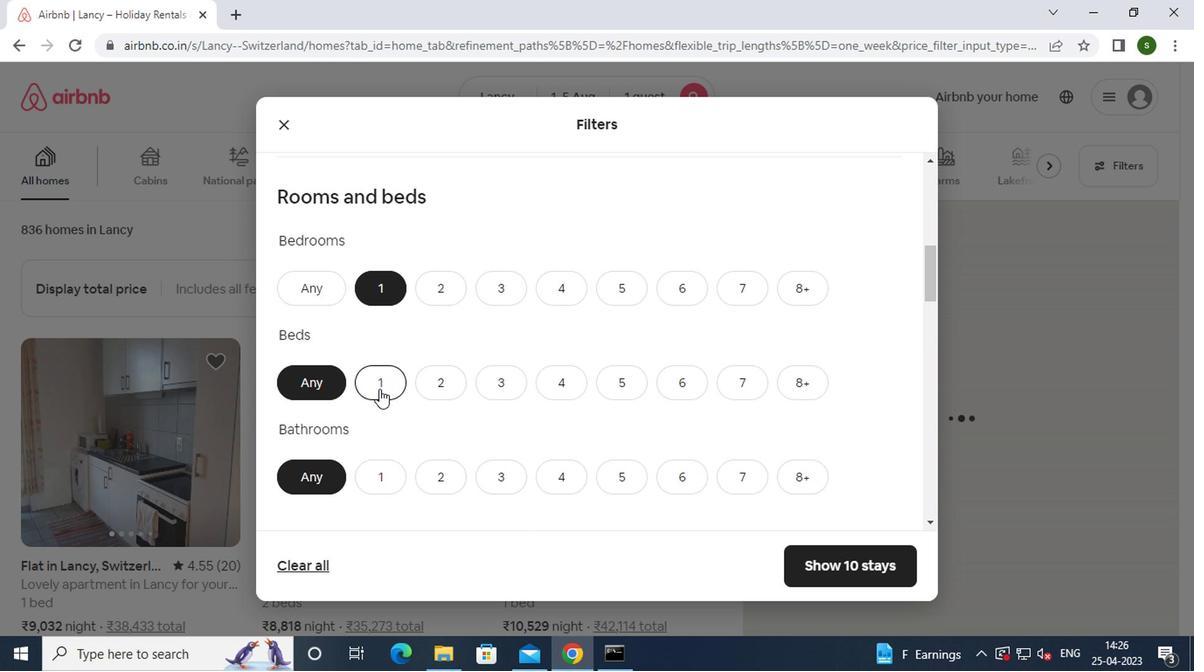 
Action: Mouse pressed left at (375, 464)
Screenshot: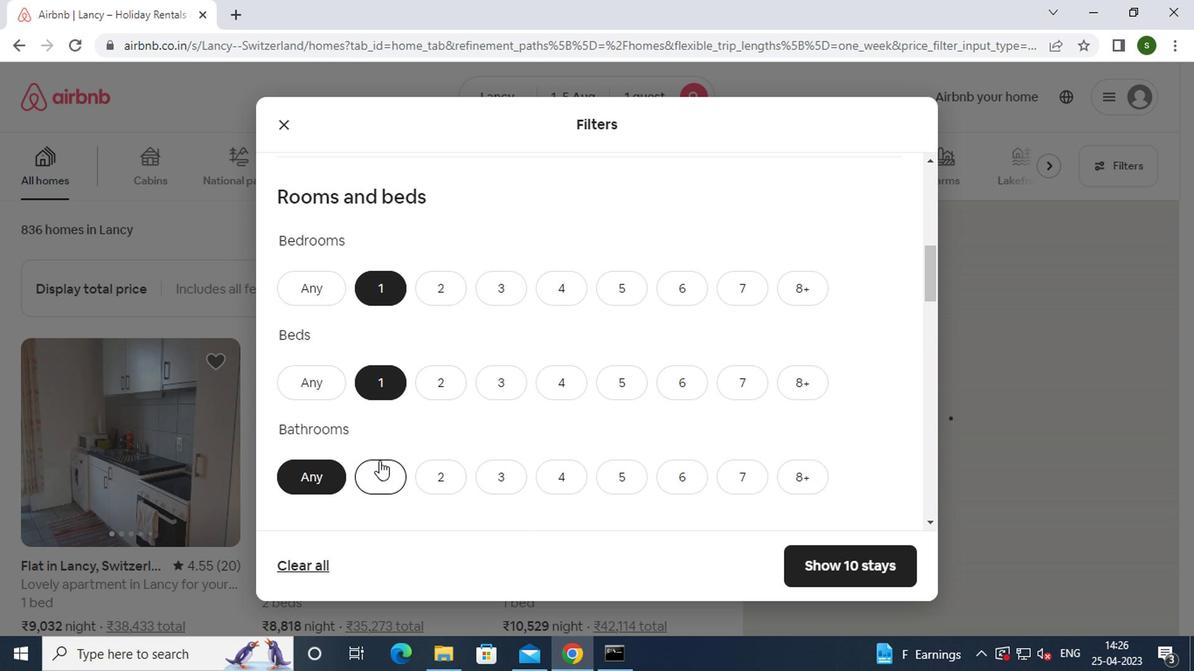 
Action: Mouse moved to (470, 421)
Screenshot: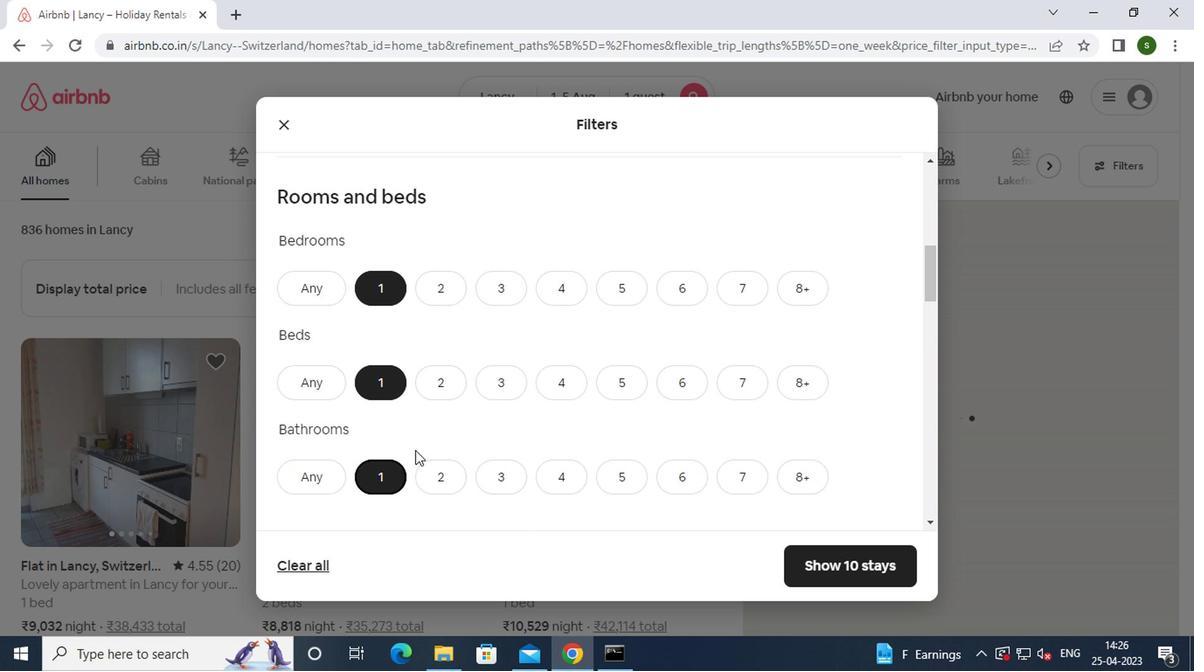 
Action: Mouse scrolled (470, 419) with delta (0, -1)
Screenshot: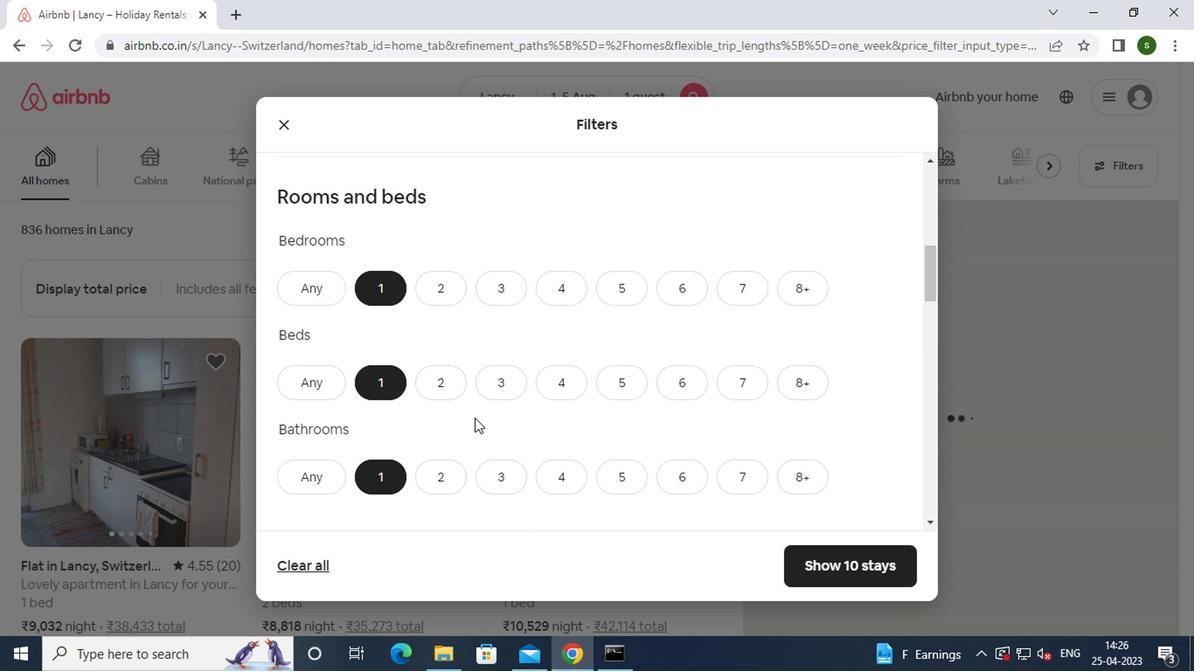 
Action: Mouse scrolled (470, 419) with delta (0, -1)
Screenshot: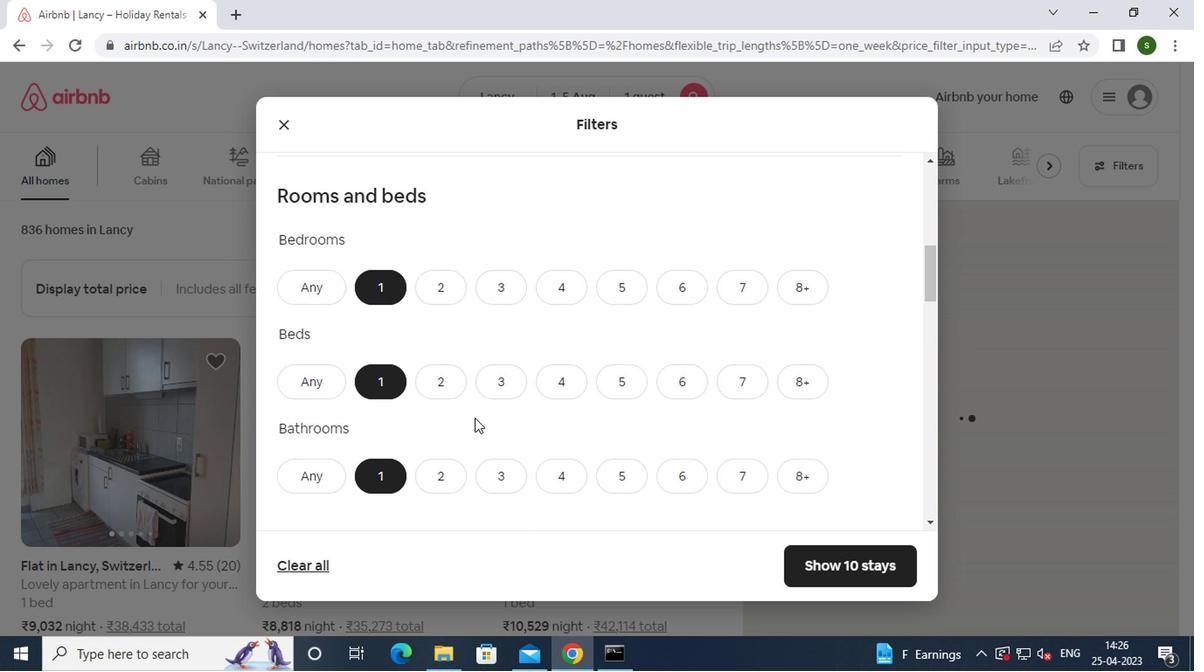 
Action: Mouse scrolled (470, 419) with delta (0, -1)
Screenshot: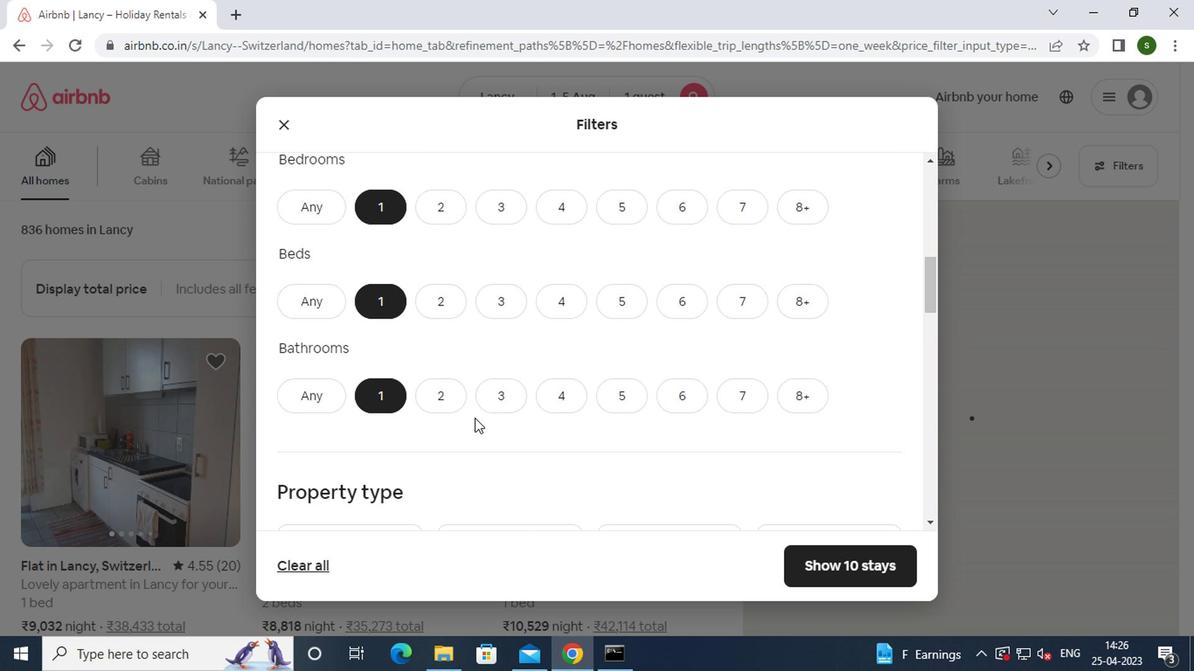 
Action: Mouse moved to (325, 439)
Screenshot: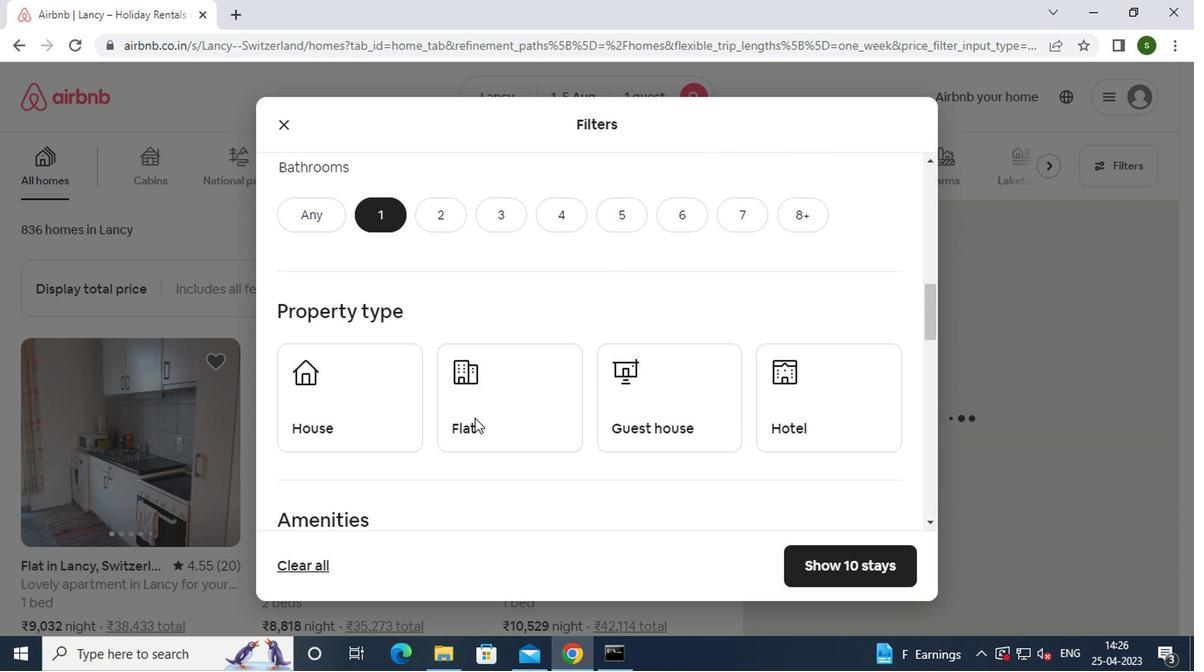 
Action: Mouse pressed left at (325, 439)
Screenshot: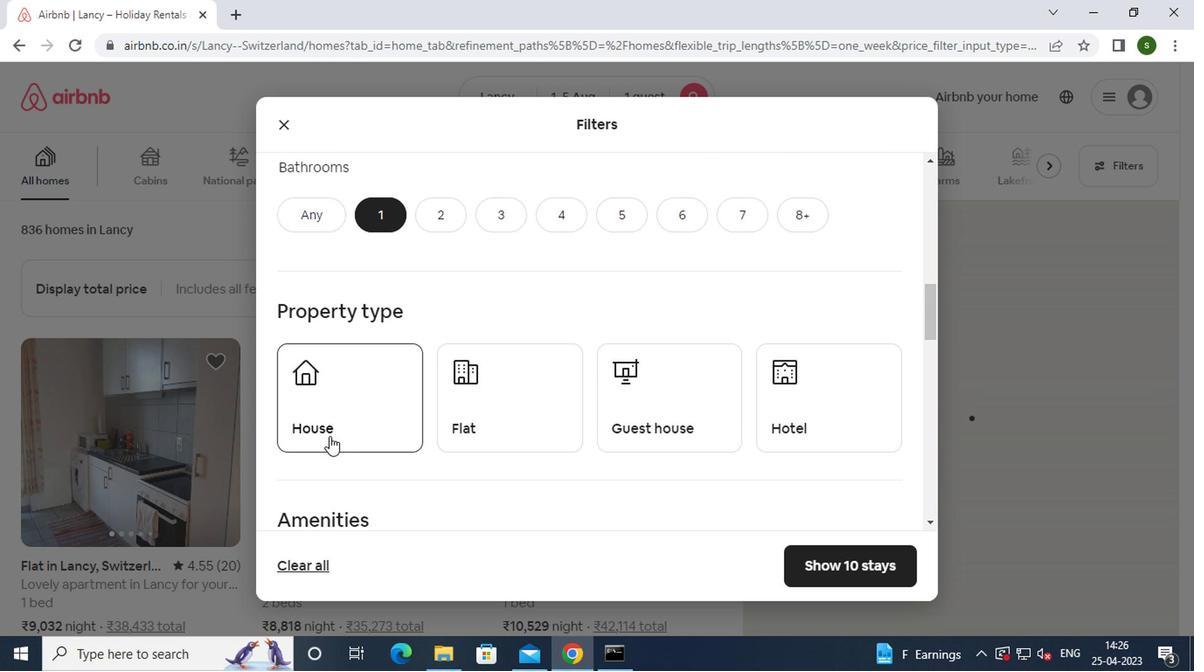 
Action: Mouse moved to (494, 409)
Screenshot: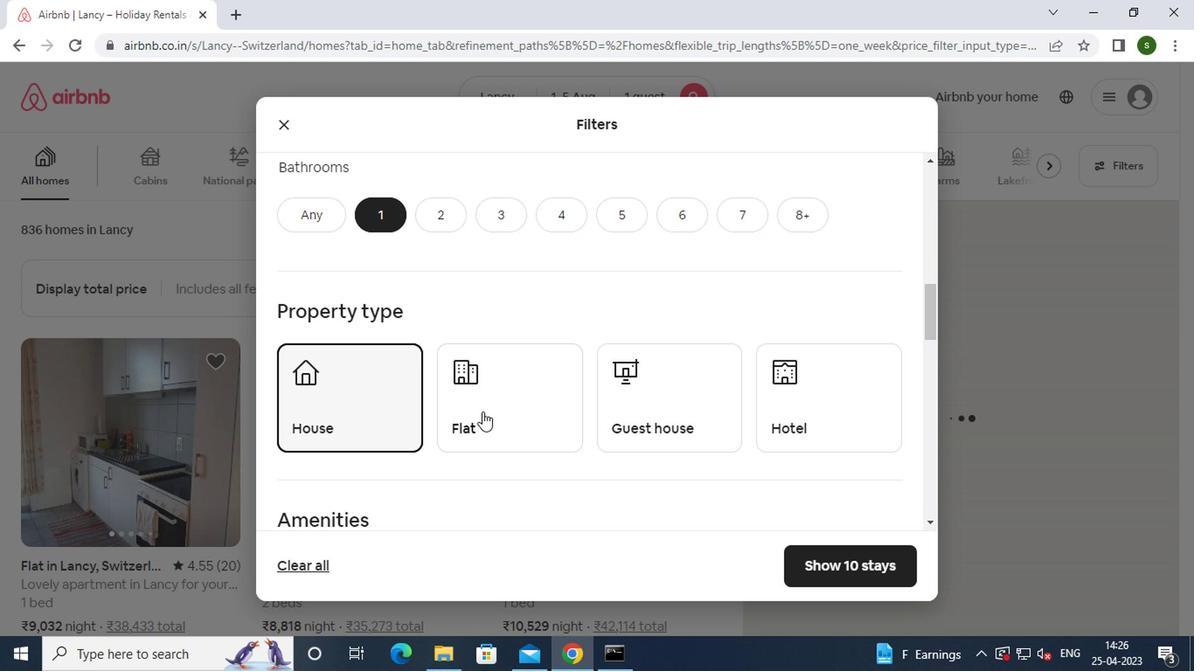
Action: Mouse pressed left at (494, 409)
Screenshot: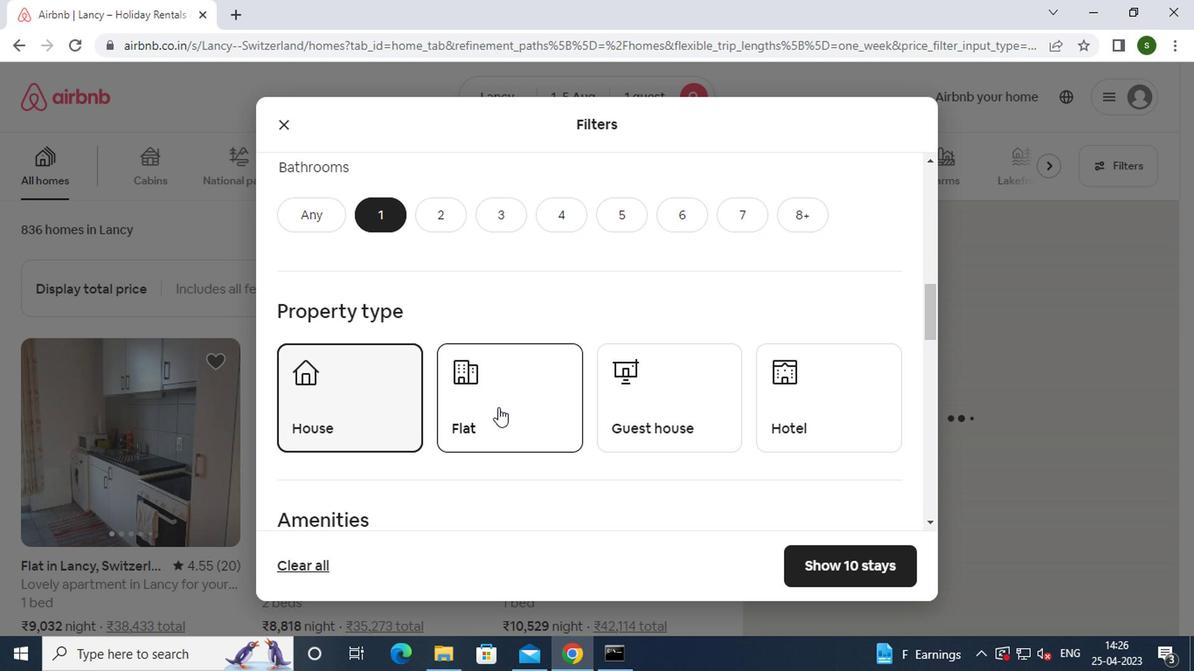 
Action: Mouse moved to (684, 442)
Screenshot: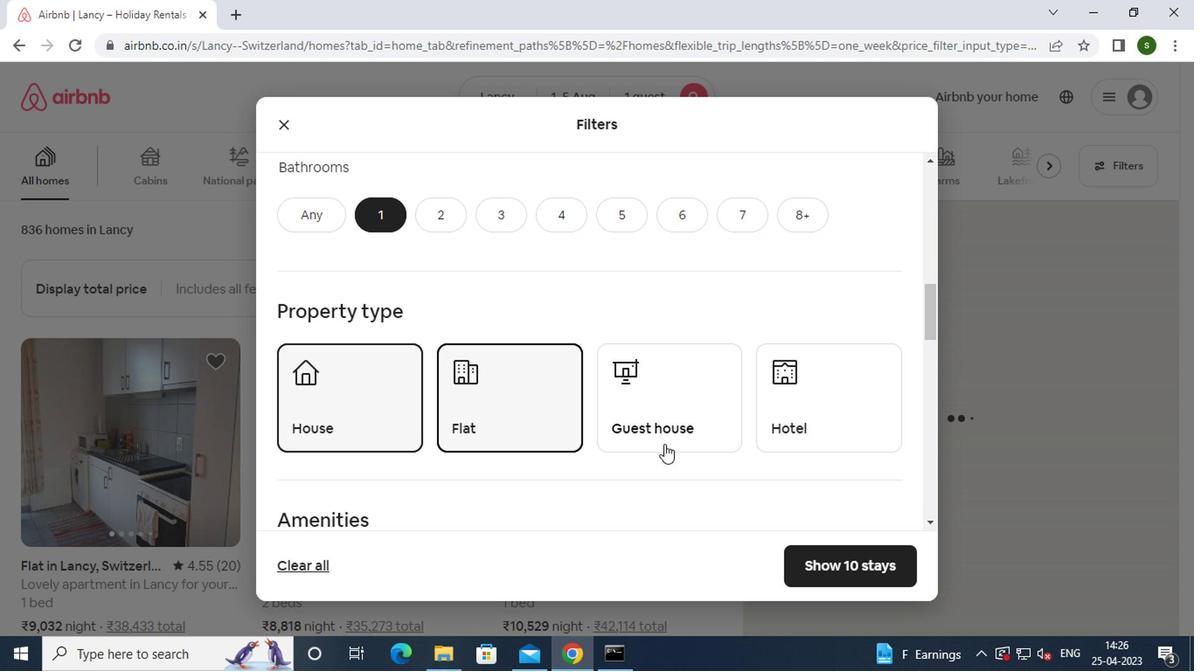 
Action: Mouse pressed left at (684, 442)
Screenshot: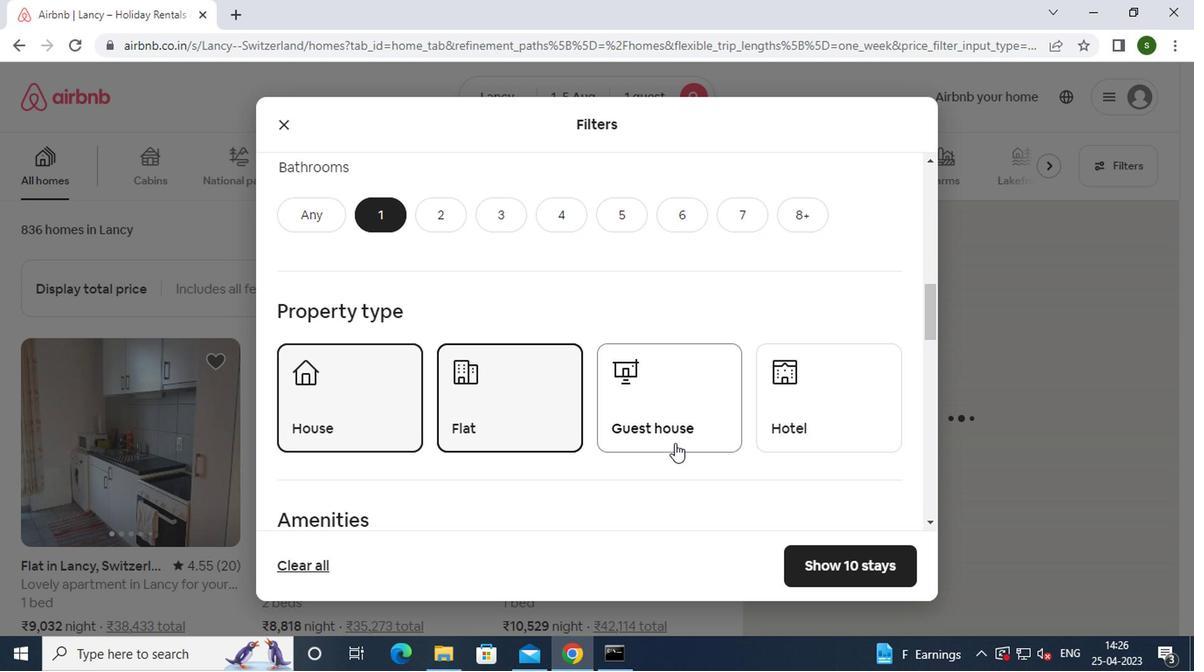 
Action: Mouse moved to (535, 411)
Screenshot: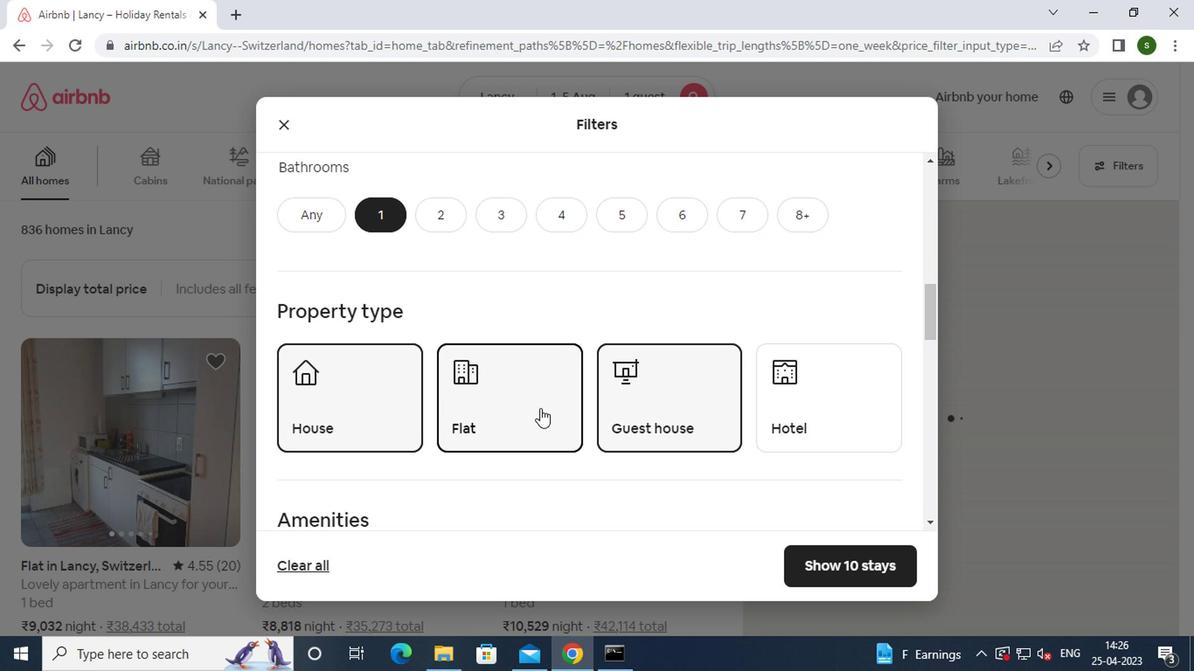 
Action: Mouse scrolled (535, 409) with delta (0, -1)
Screenshot: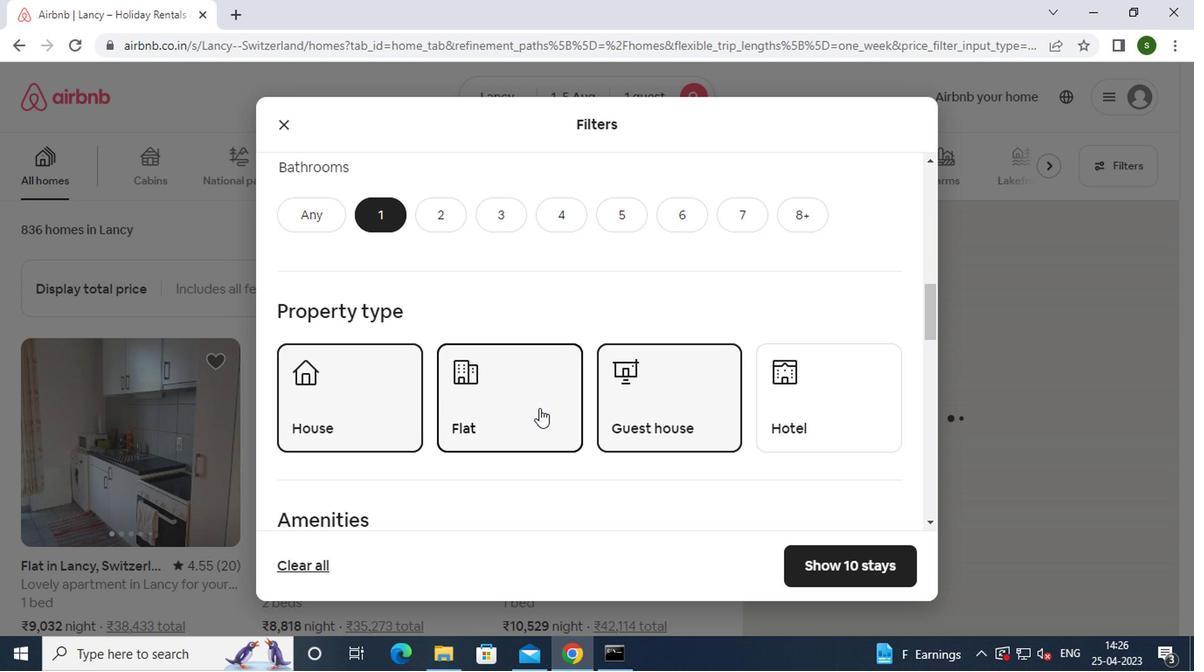 
Action: Mouse moved to (534, 411)
Screenshot: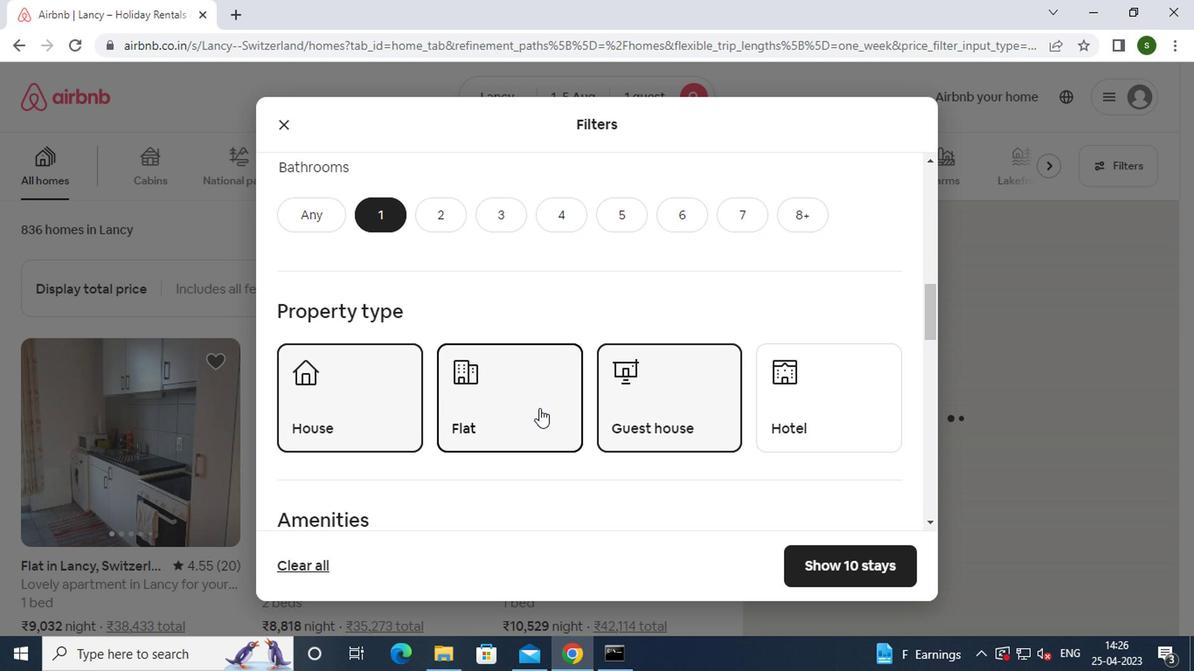
Action: Mouse scrolled (534, 409) with delta (0, -1)
Screenshot: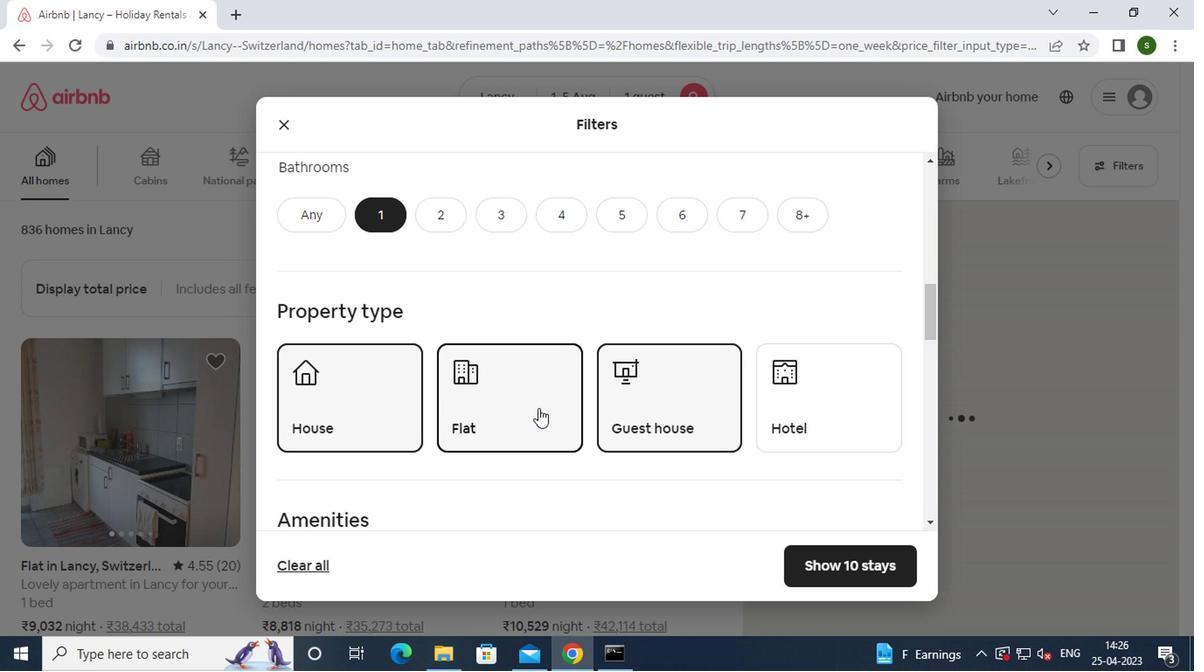
Action: Mouse scrolled (534, 409) with delta (0, -1)
Screenshot: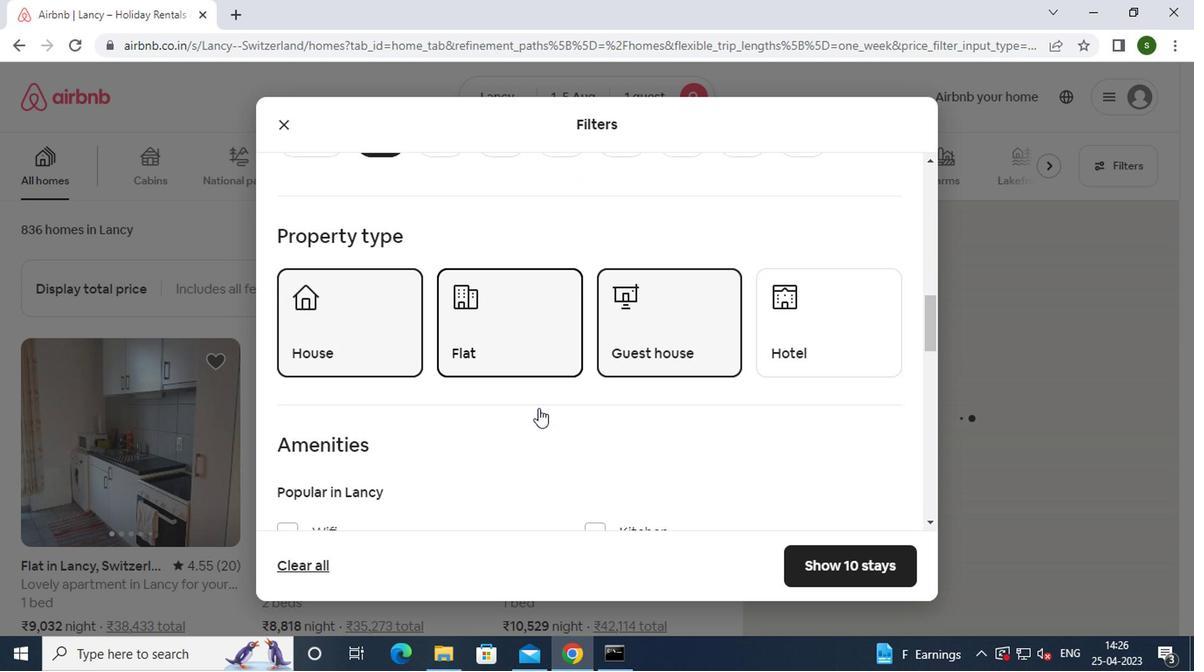 
Action: Mouse moved to (299, 350)
Screenshot: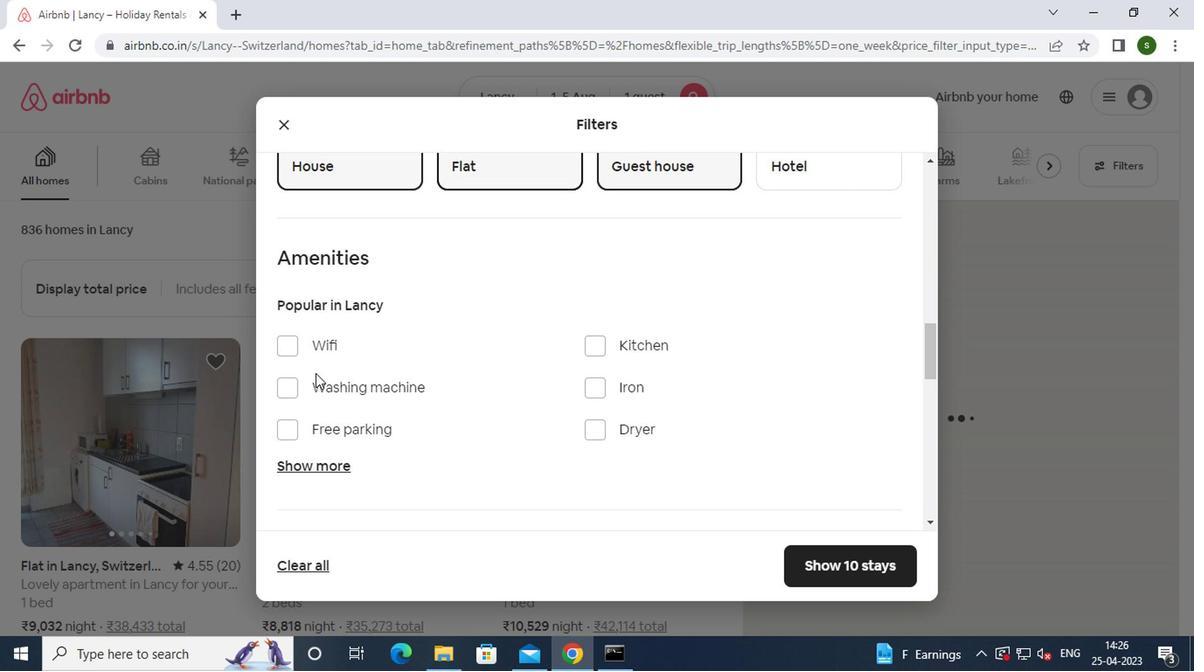 
Action: Mouse pressed left at (299, 350)
Screenshot: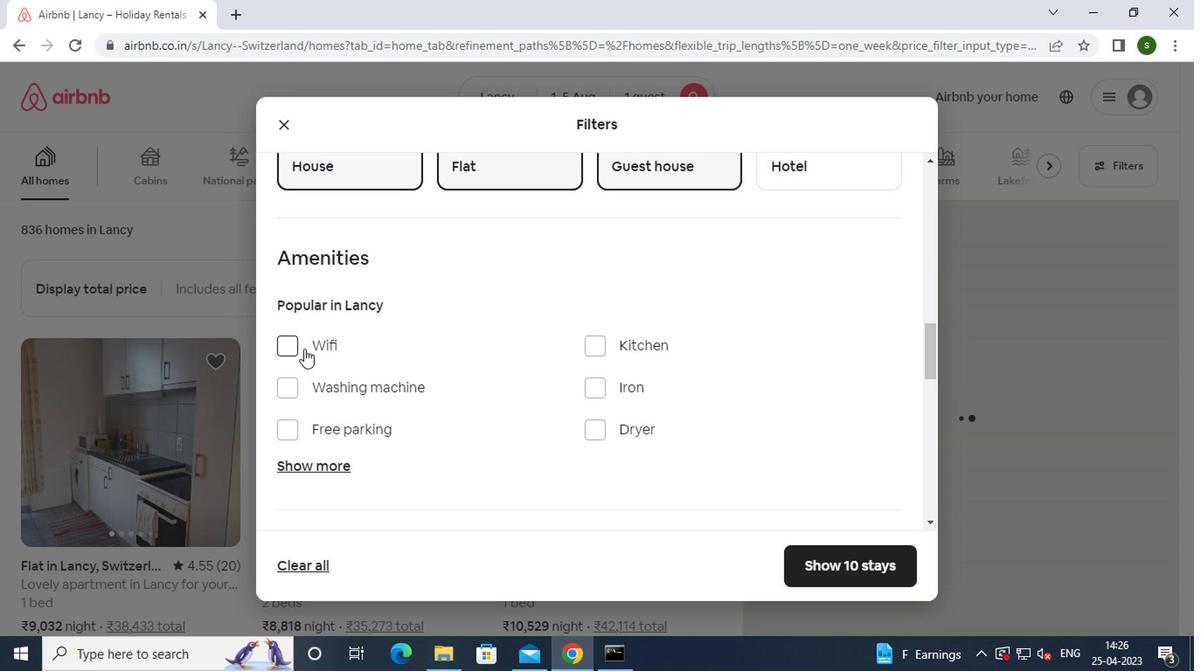 
Action: Mouse moved to (579, 365)
Screenshot: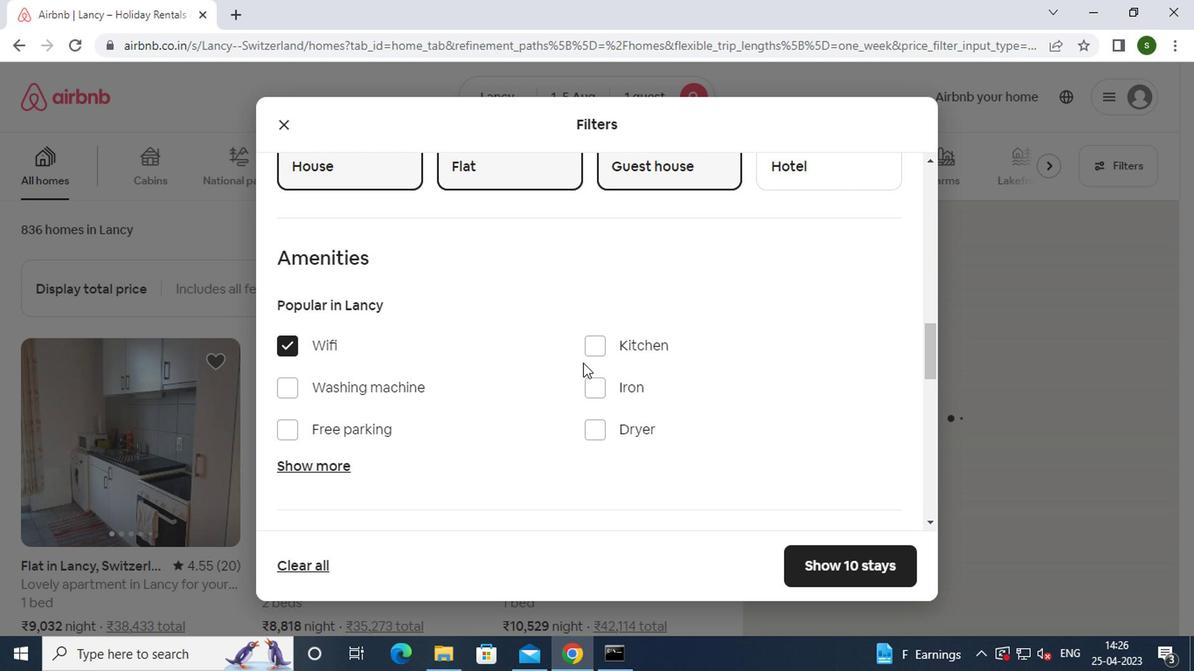 
Action: Mouse scrolled (579, 363) with delta (0, -1)
Screenshot: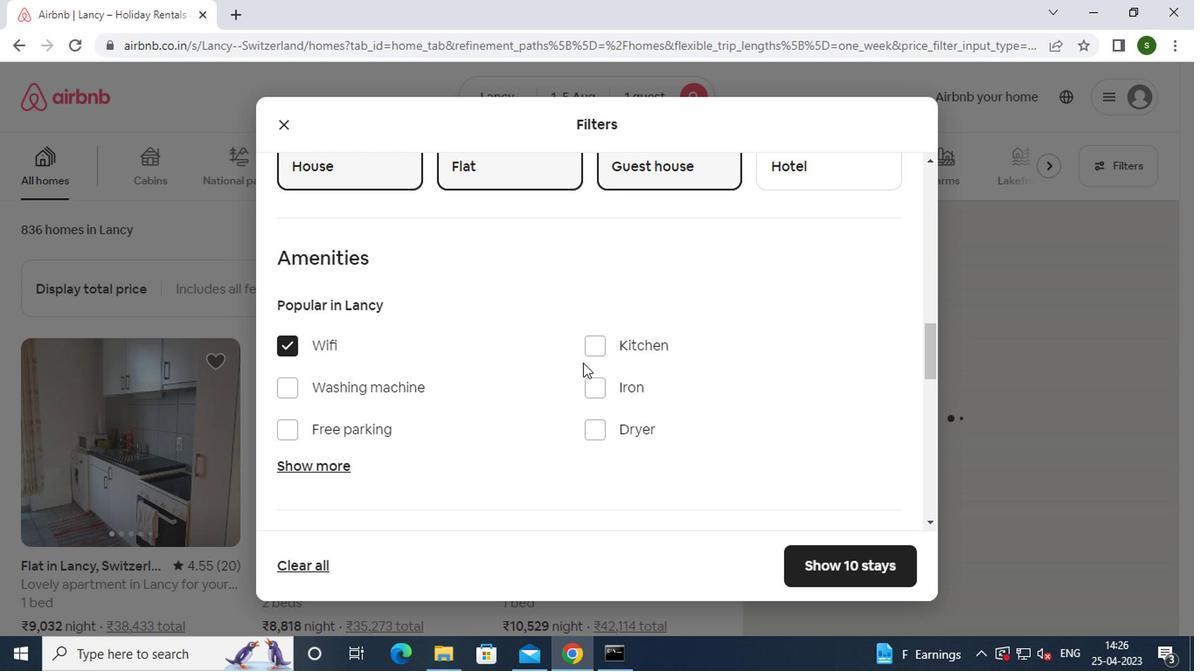 
Action: Mouse moved to (579, 365)
Screenshot: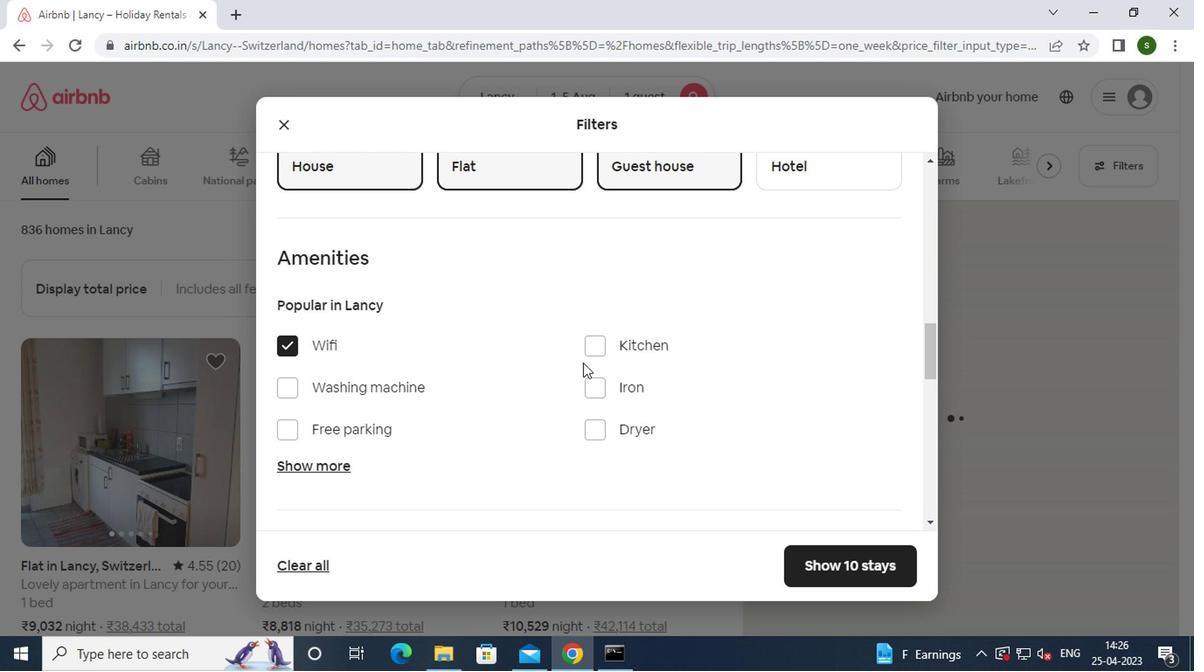 
Action: Mouse scrolled (579, 365) with delta (0, 0)
Screenshot: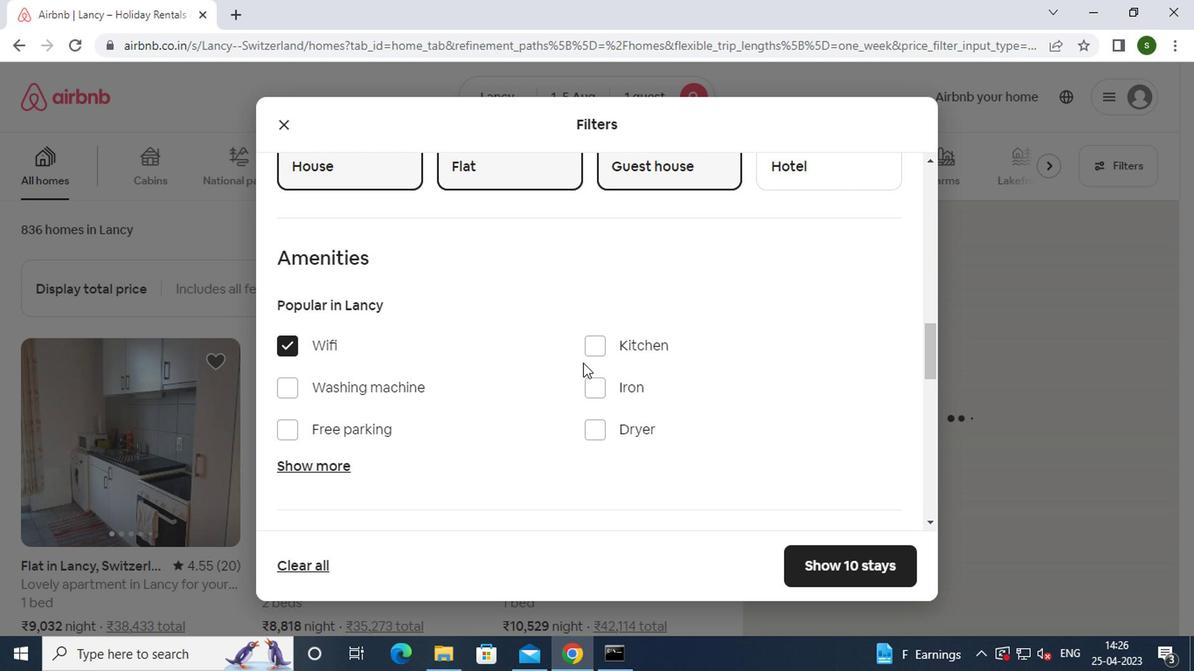 
Action: Mouse scrolled (579, 365) with delta (0, 0)
Screenshot: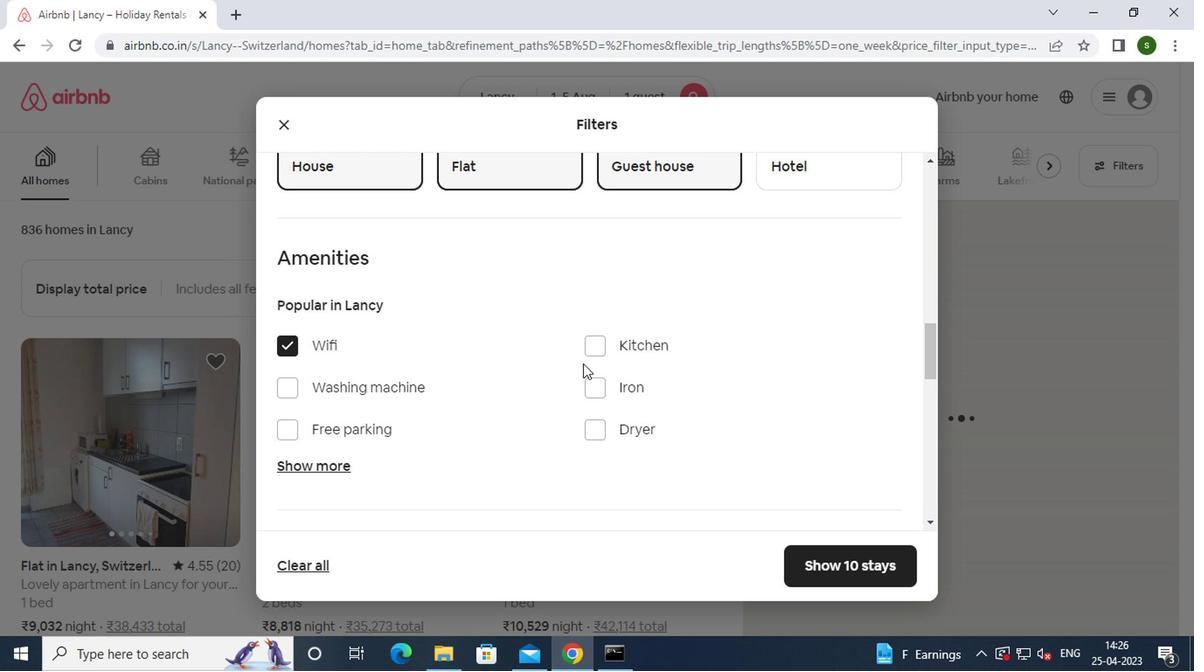 
Action: Mouse scrolled (579, 365) with delta (0, 0)
Screenshot: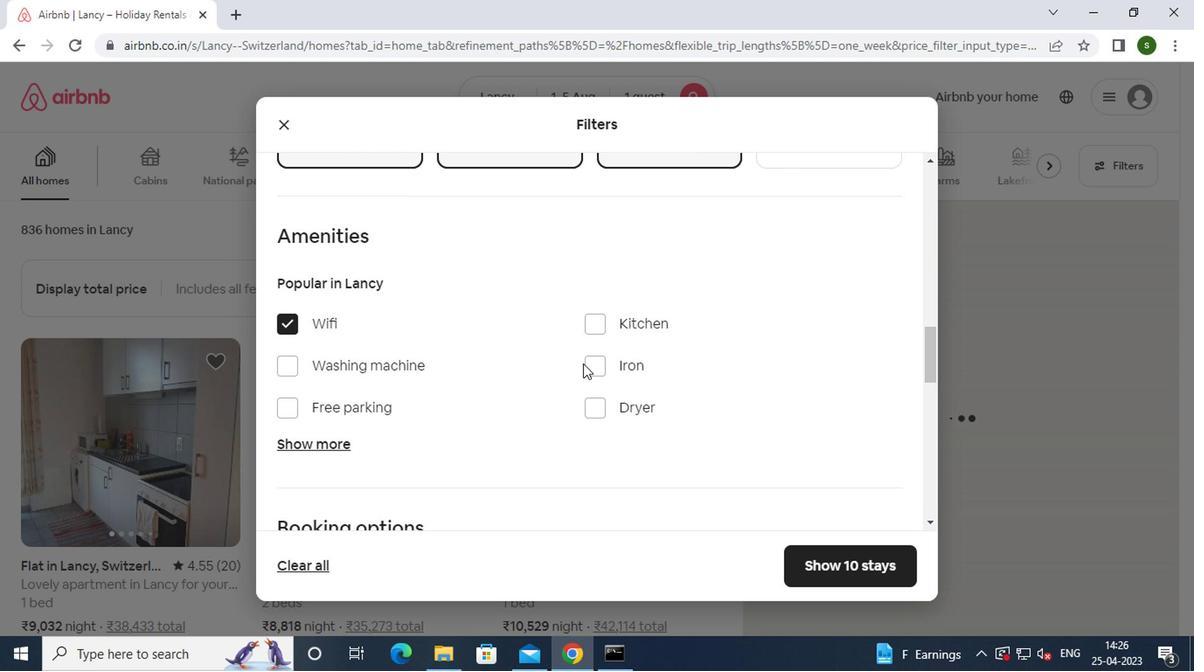 
Action: Mouse moved to (852, 326)
Screenshot: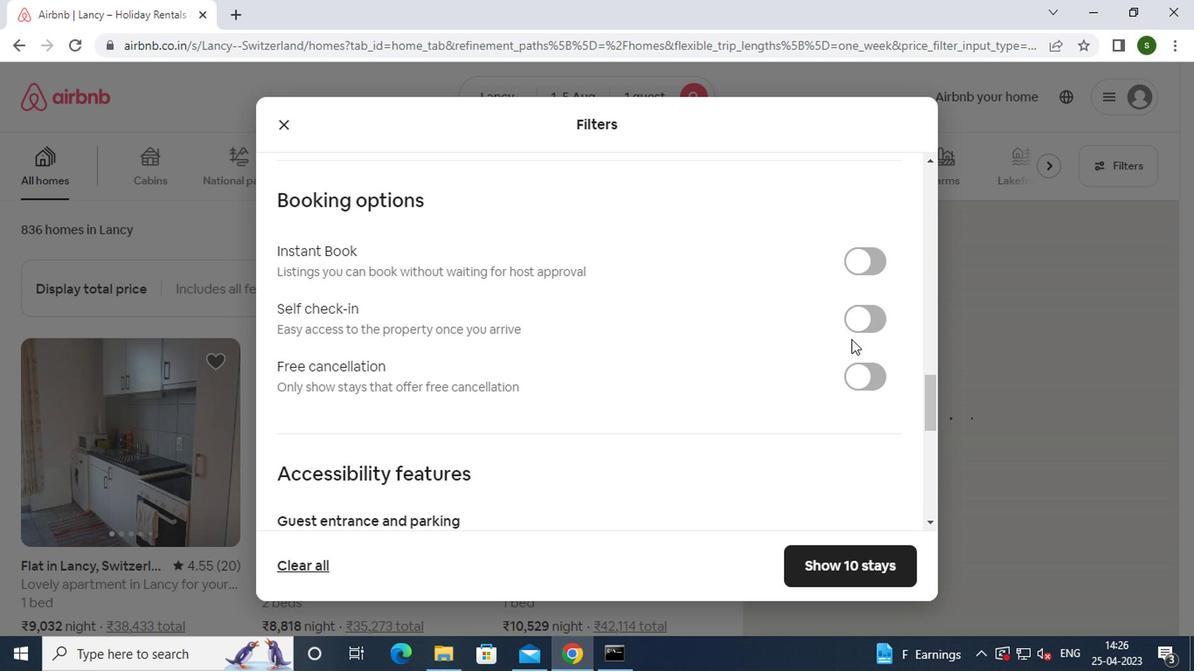 
Action: Mouse pressed left at (852, 326)
Screenshot: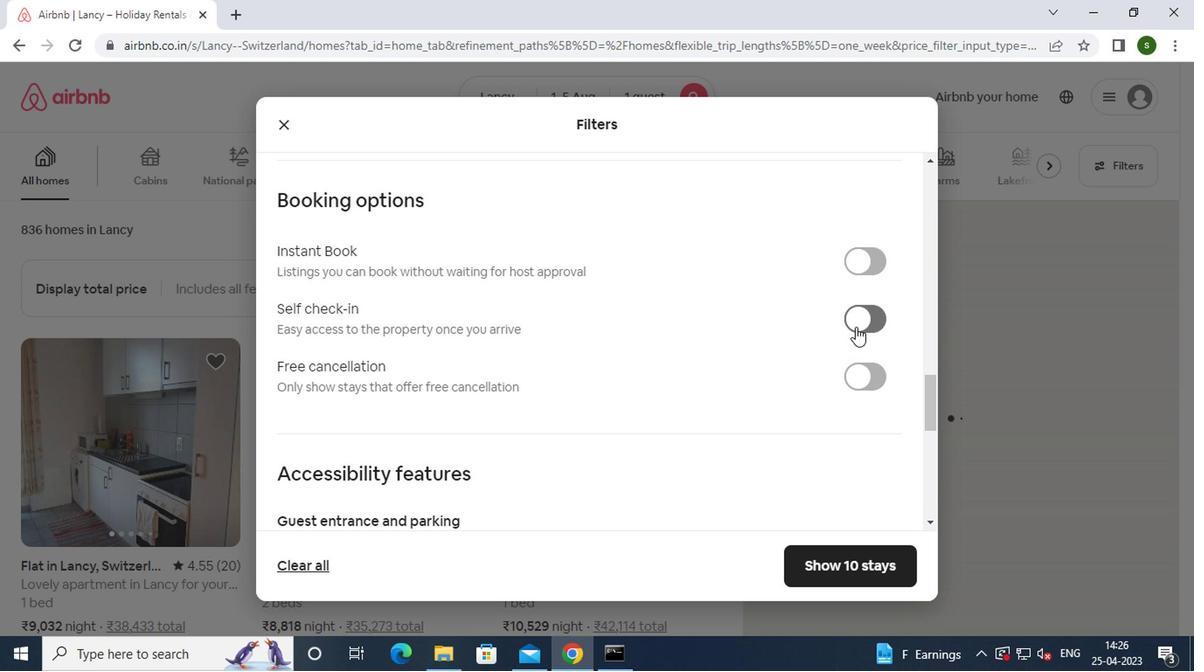 
Action: Mouse moved to (648, 355)
Screenshot: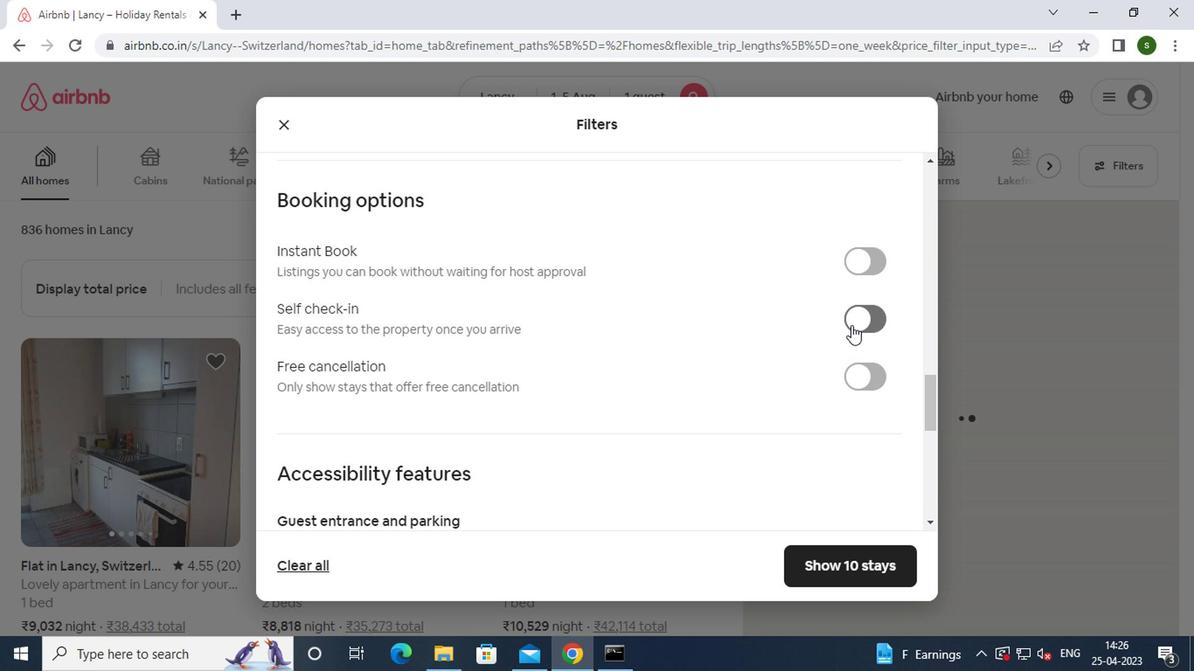 
Action: Mouse scrolled (648, 355) with delta (0, 0)
Screenshot: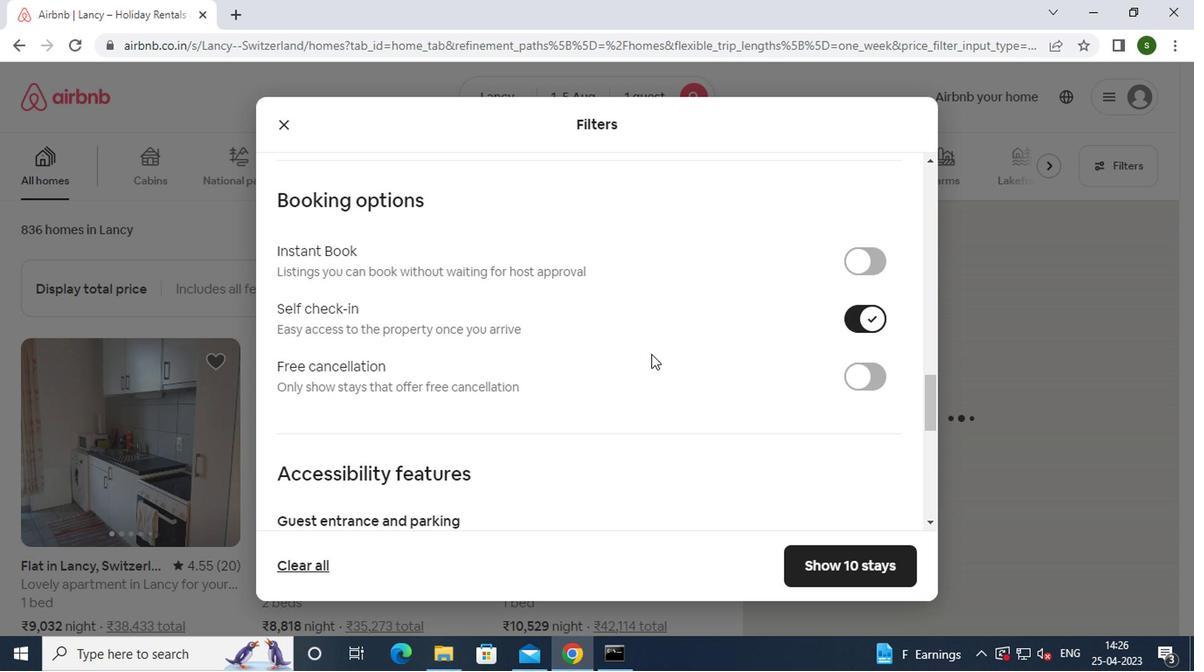 
Action: Mouse scrolled (648, 355) with delta (0, 0)
Screenshot: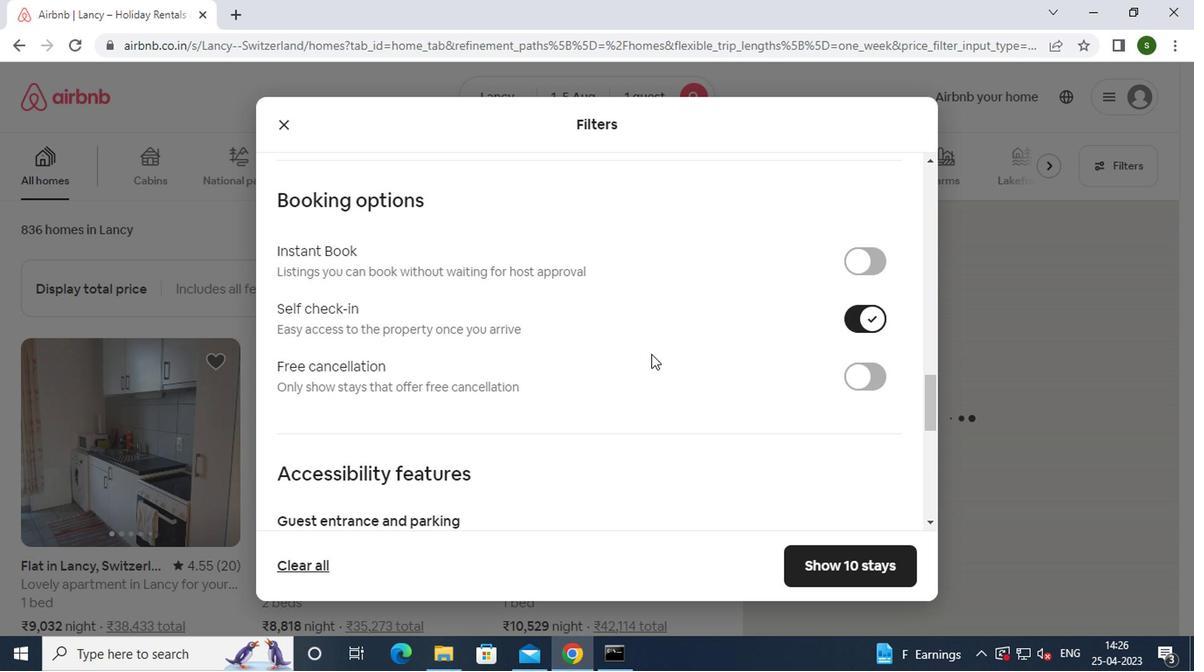 
Action: Mouse scrolled (648, 355) with delta (0, 0)
Screenshot: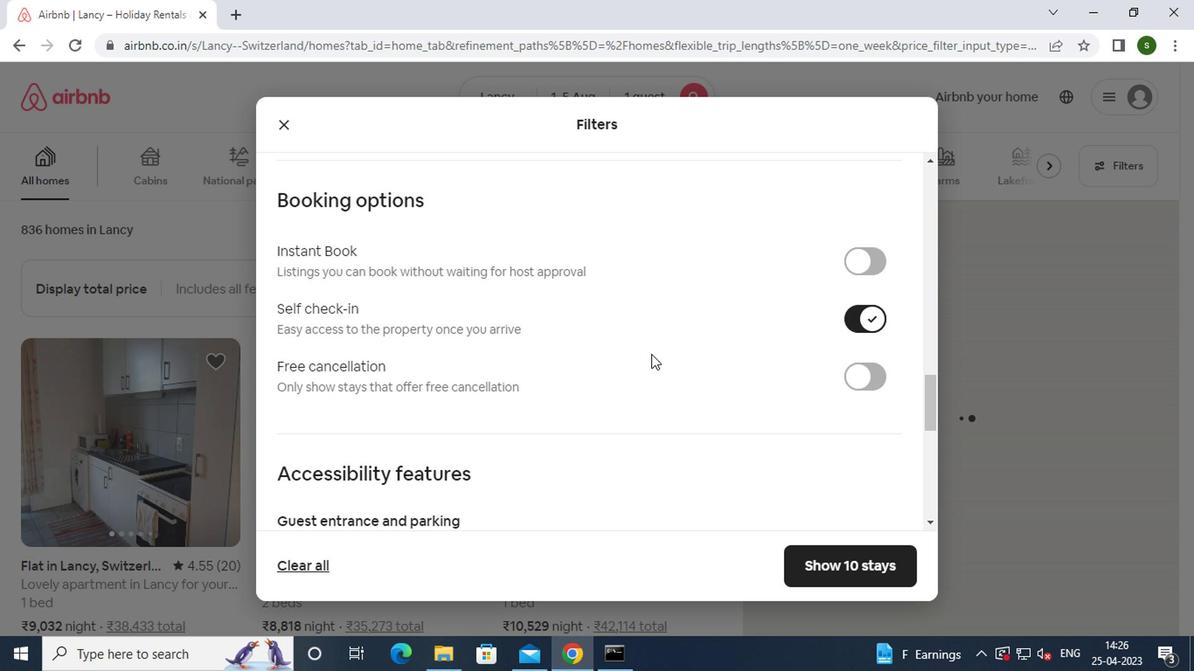 
Action: Mouse scrolled (648, 355) with delta (0, 0)
Screenshot: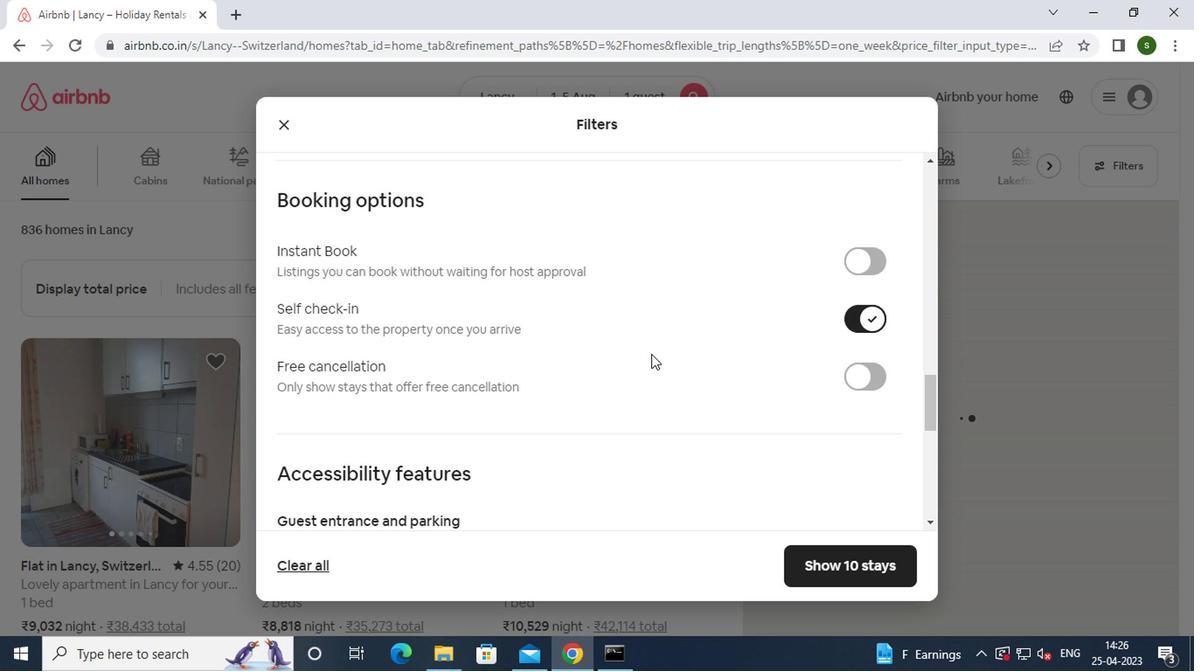
Action: Mouse scrolled (648, 355) with delta (0, 0)
Screenshot: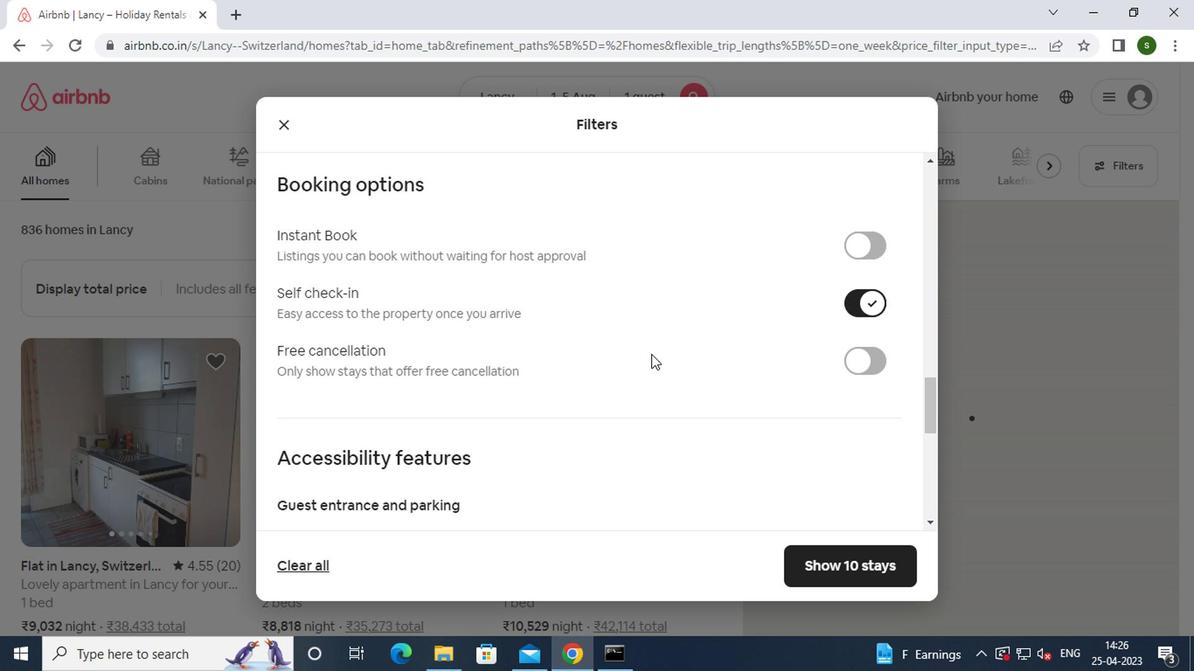 
Action: Mouse scrolled (648, 355) with delta (0, 0)
Screenshot: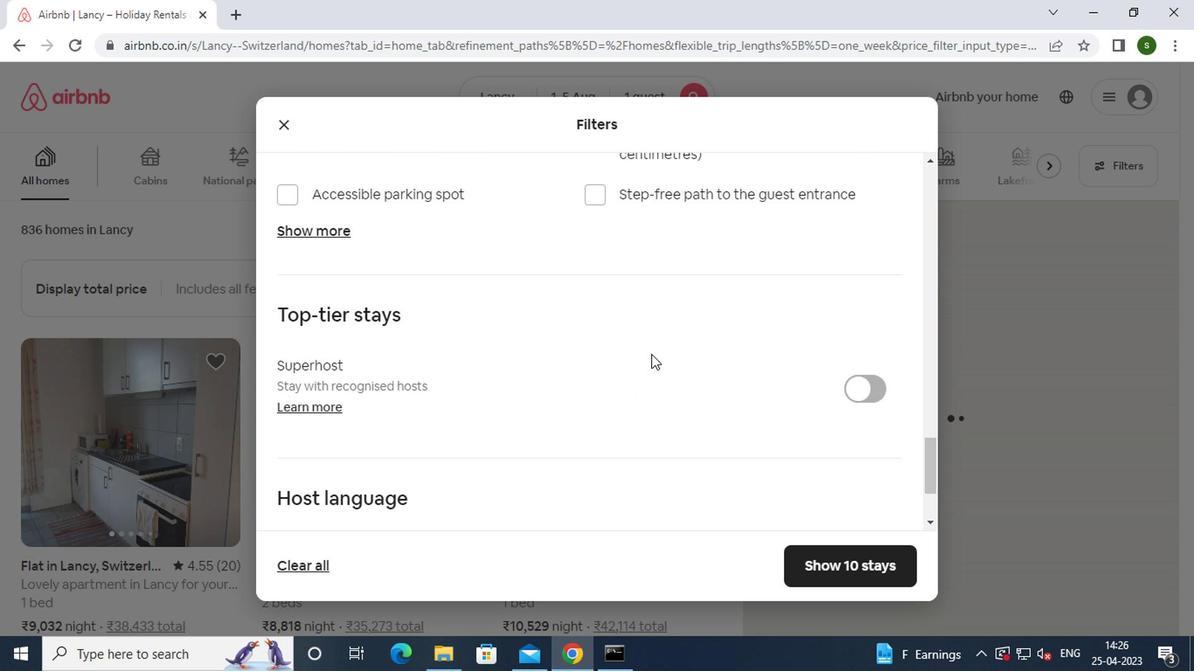 
Action: Mouse scrolled (648, 355) with delta (0, 0)
Screenshot: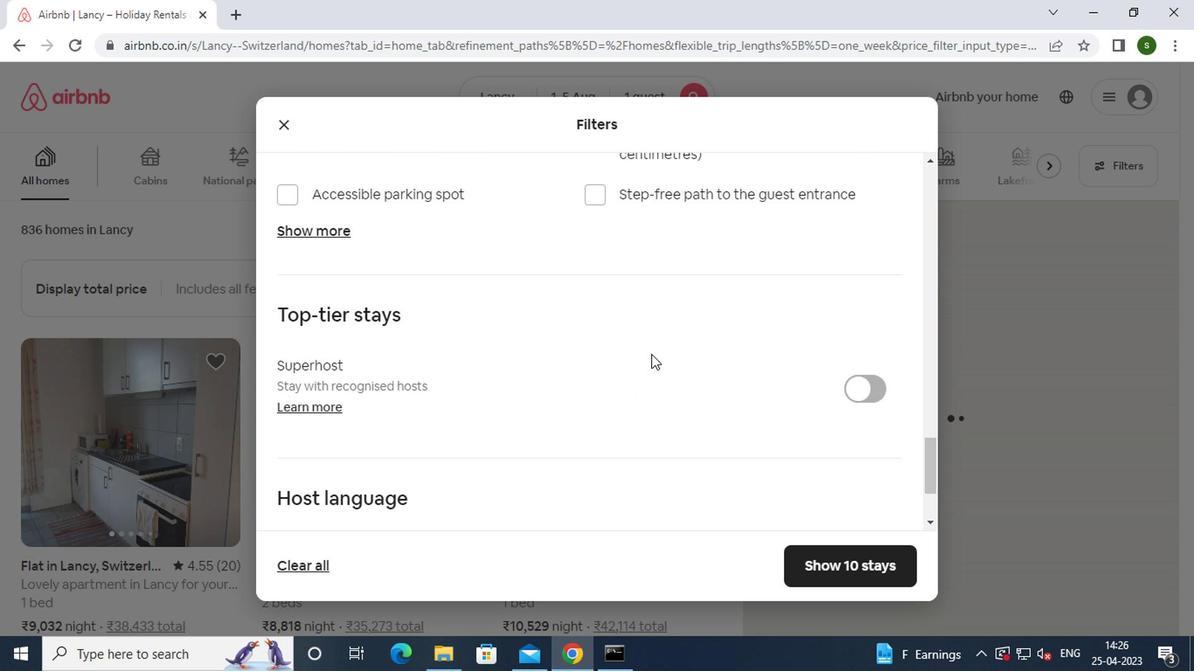 
Action: Mouse scrolled (648, 355) with delta (0, 0)
Screenshot: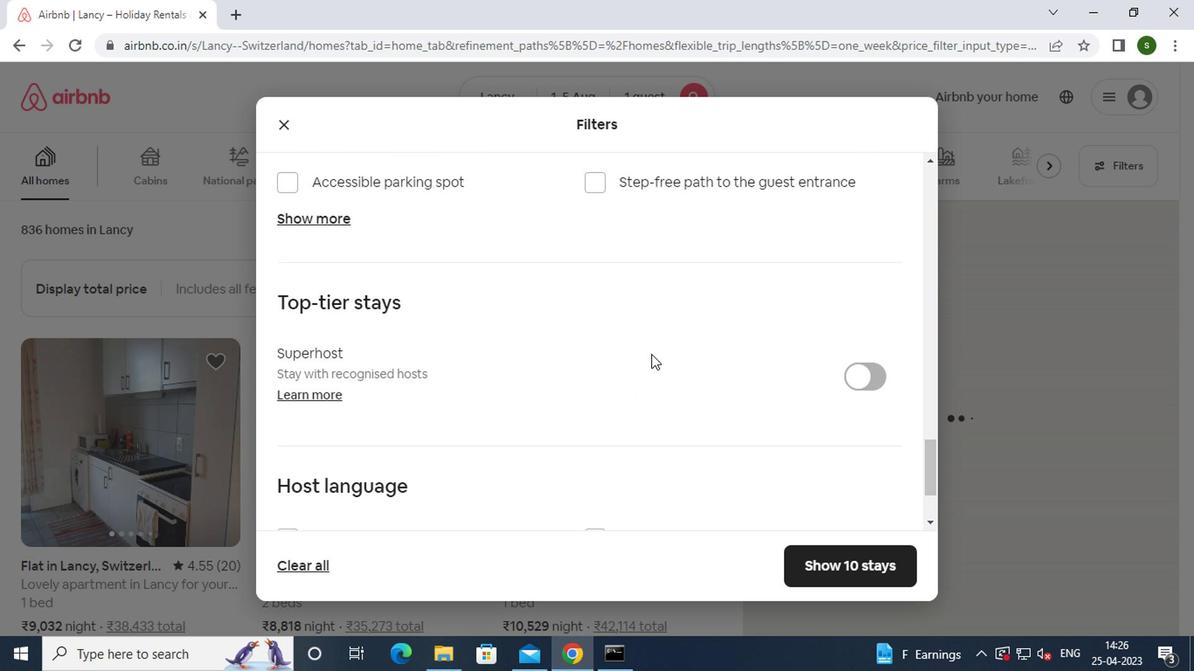 
Action: Mouse scrolled (648, 355) with delta (0, 0)
Screenshot: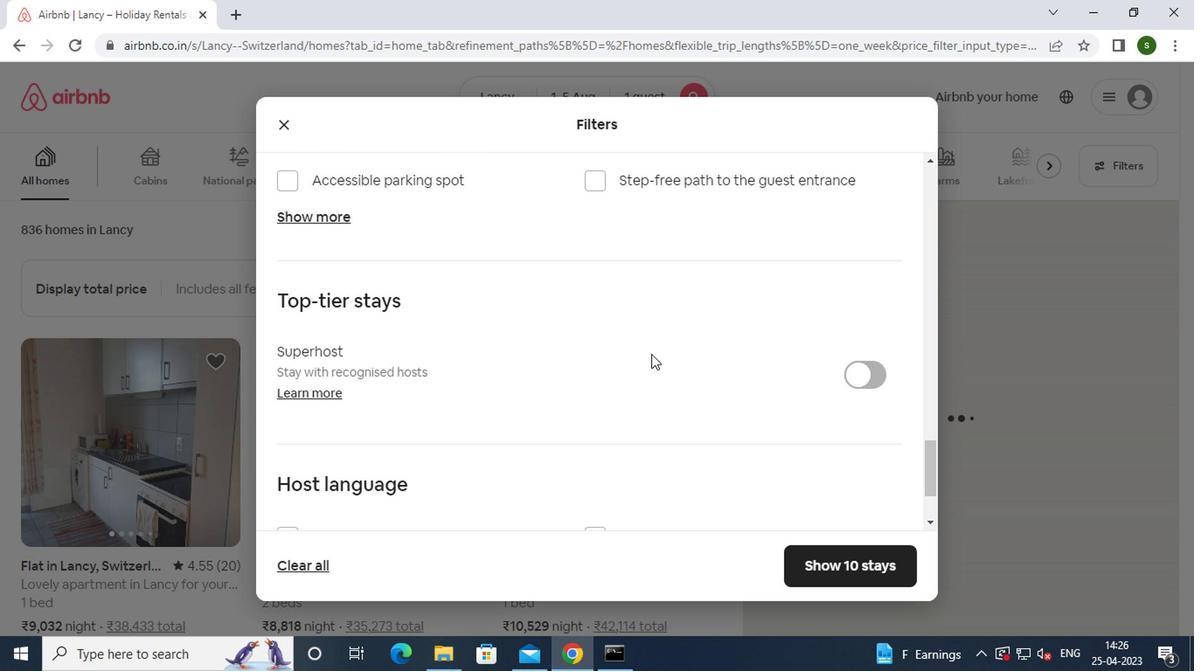 
Action: Mouse moved to (288, 408)
Screenshot: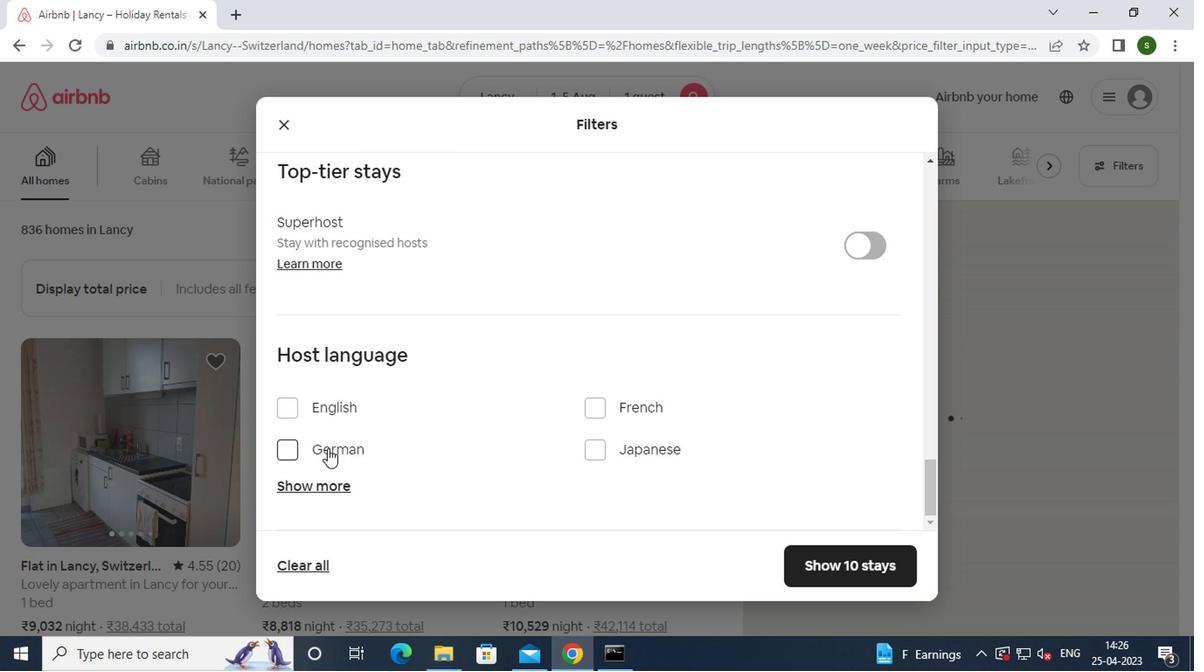 
Action: Mouse pressed left at (288, 408)
Screenshot: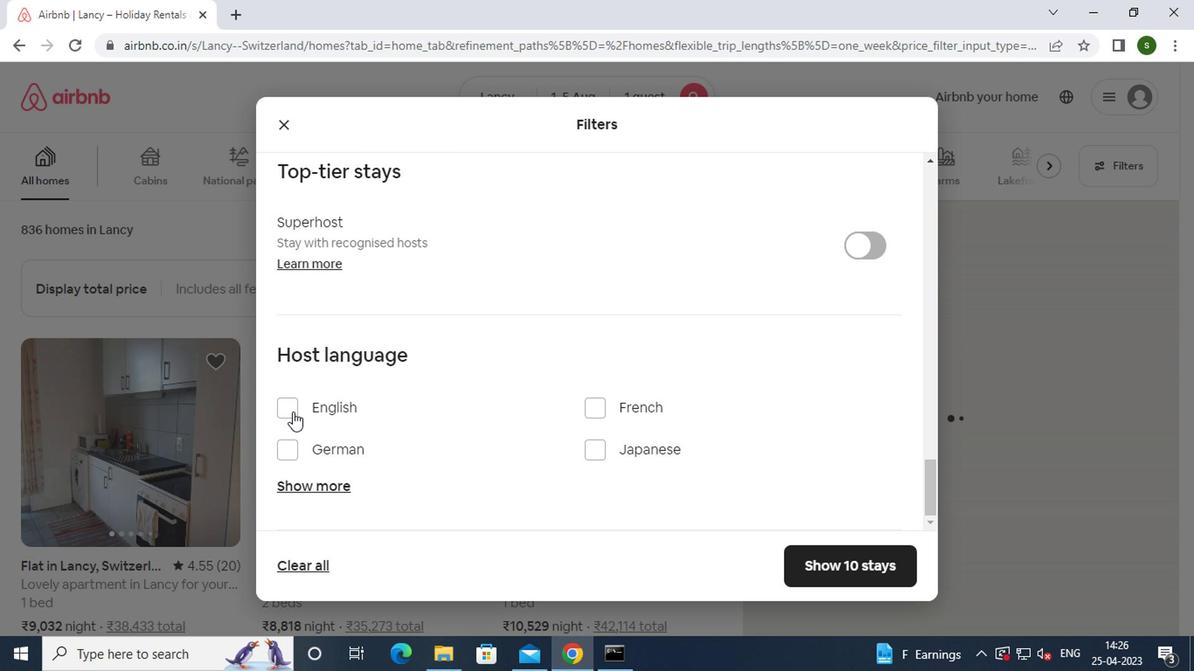 
Action: Mouse moved to (816, 566)
Screenshot: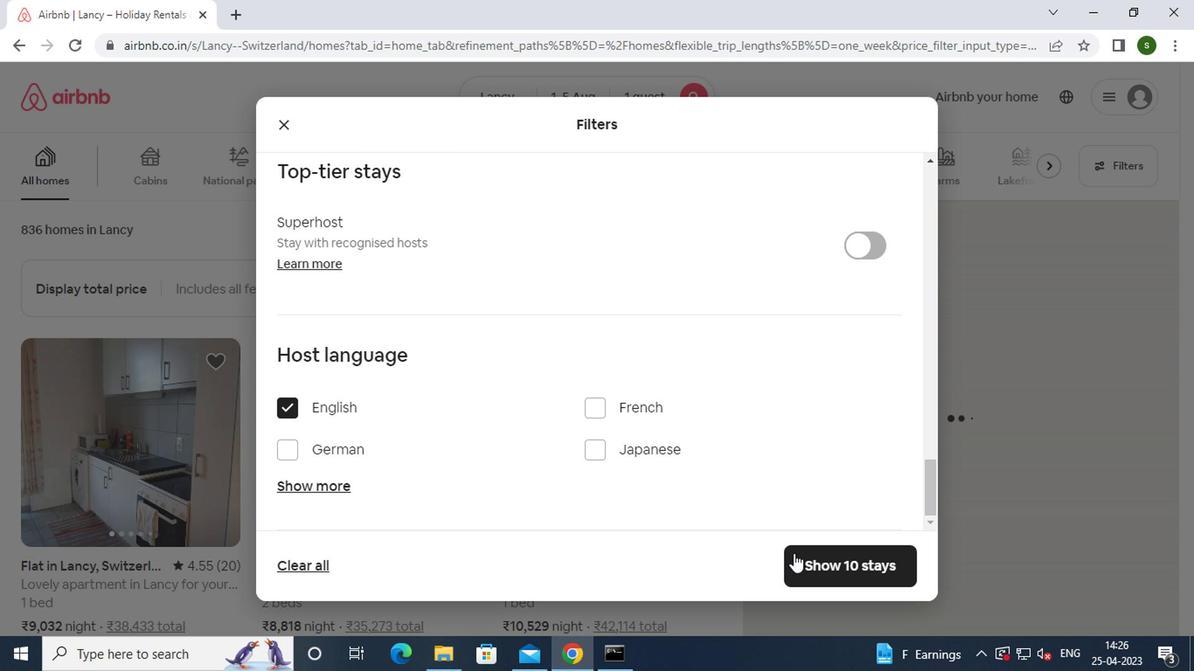 
Action: Mouse pressed left at (816, 566)
Screenshot: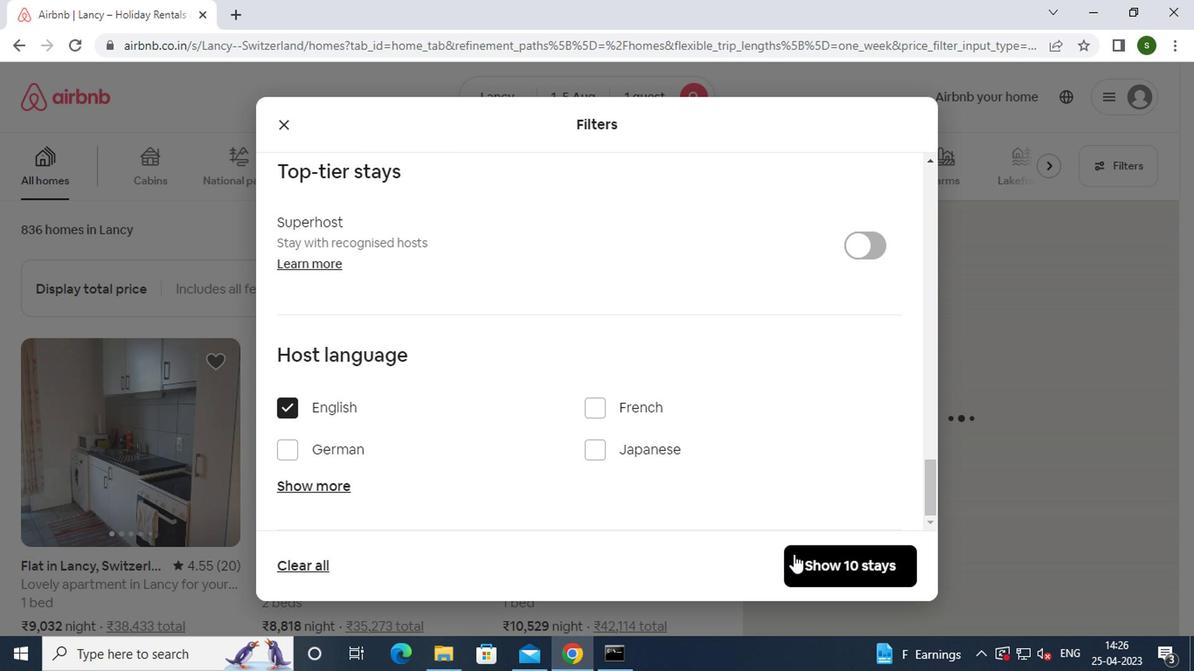 
Action: Mouse moved to (591, 227)
Screenshot: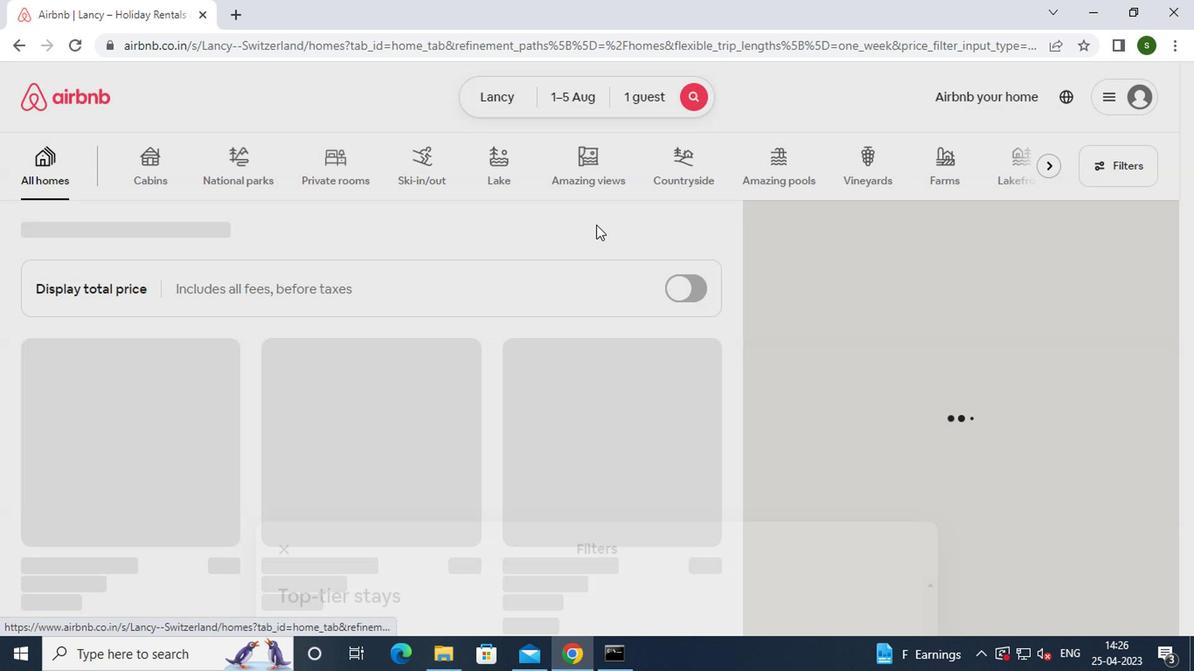 
Action: Key pressed <Key.f8>
Screenshot: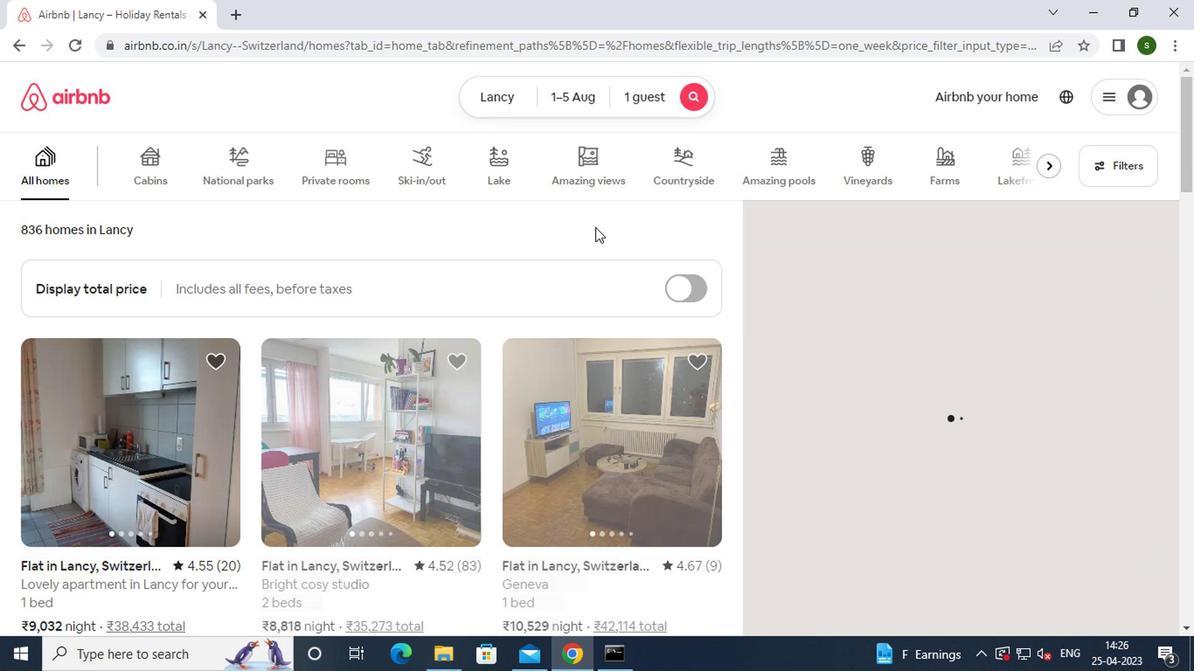 
